 Task: Create a due date automation trigger when advanced on, 2 working days after a card is due add fields without custom field "Resume" set to a number greater or equal to 1 and lower than 10 is due at 11:00 AM.
Action: Mouse moved to (1091, 86)
Screenshot: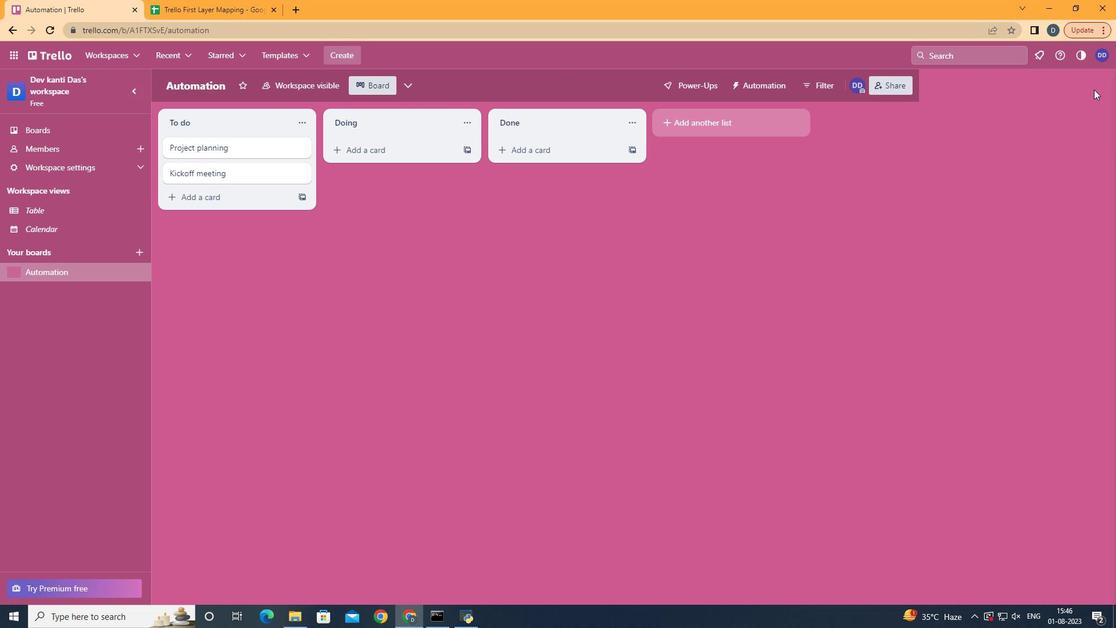 
Action: Mouse pressed left at (1091, 86)
Screenshot: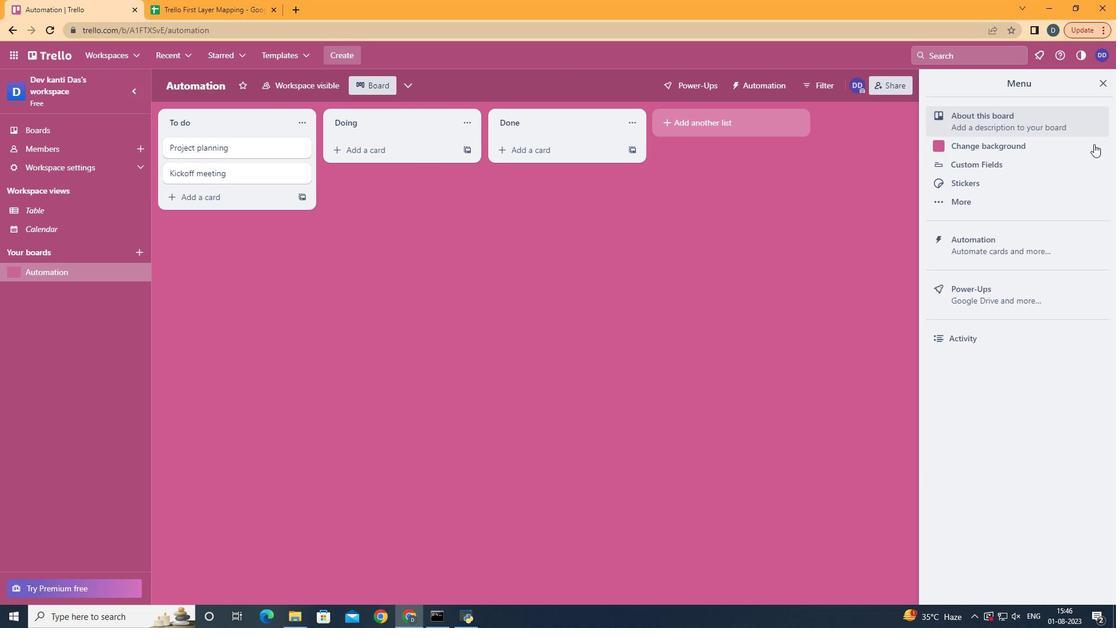 
Action: Mouse moved to (1052, 244)
Screenshot: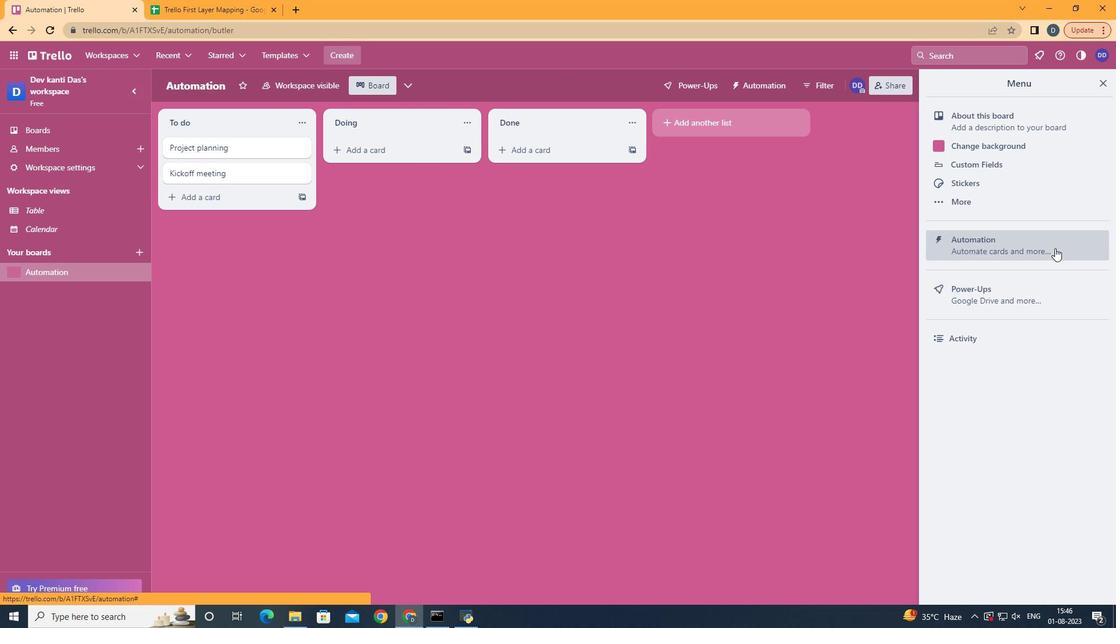 
Action: Mouse pressed left at (1052, 244)
Screenshot: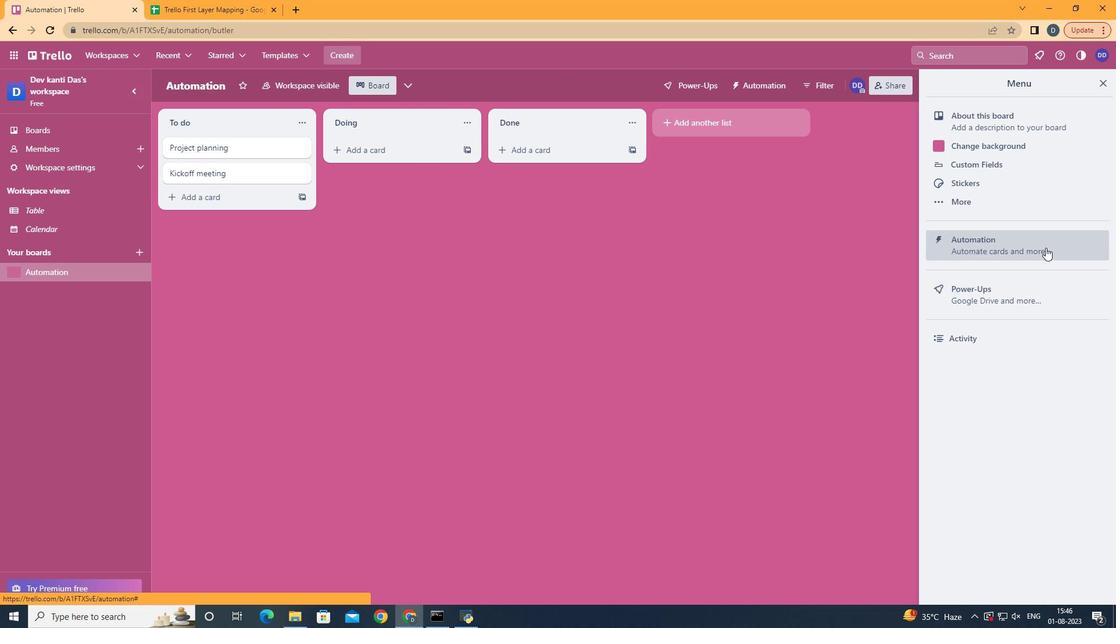 
Action: Mouse moved to (226, 234)
Screenshot: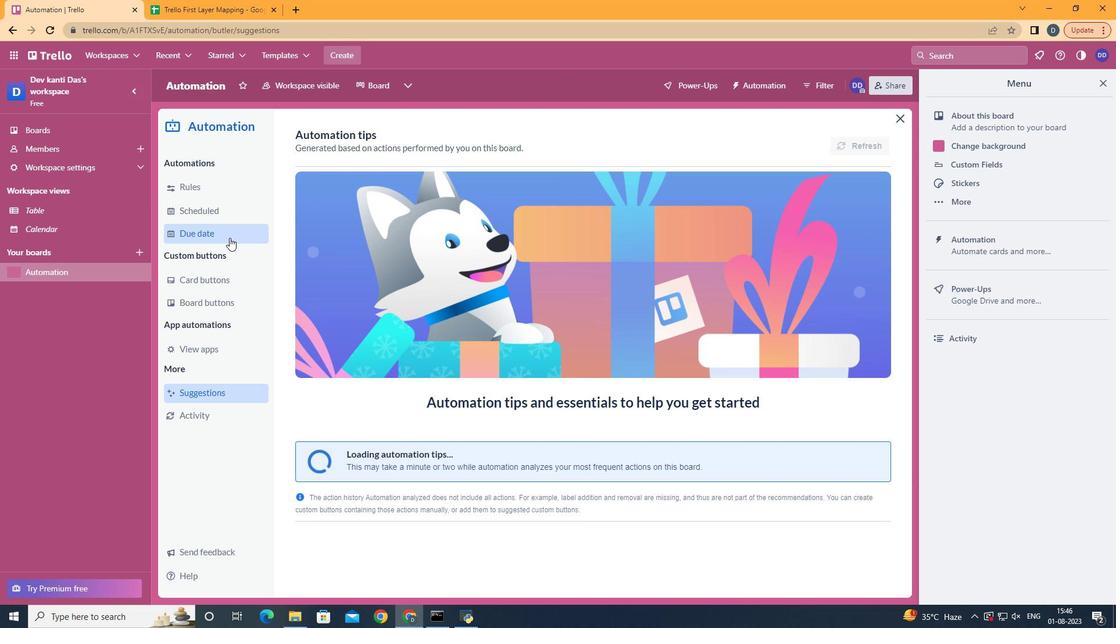 
Action: Mouse pressed left at (226, 234)
Screenshot: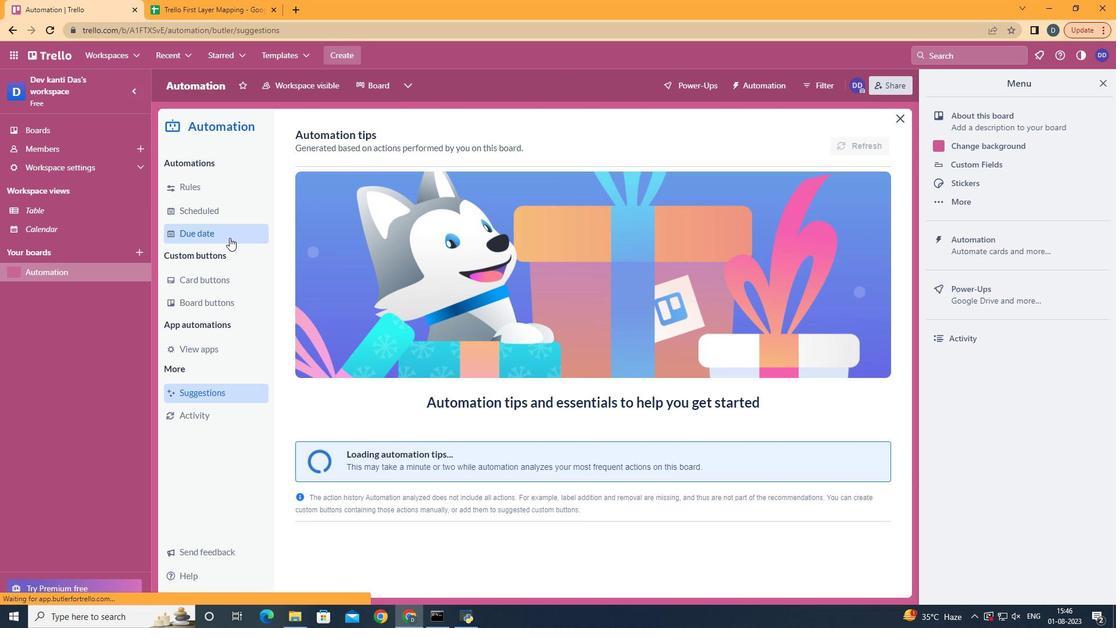 
Action: Mouse moved to (842, 134)
Screenshot: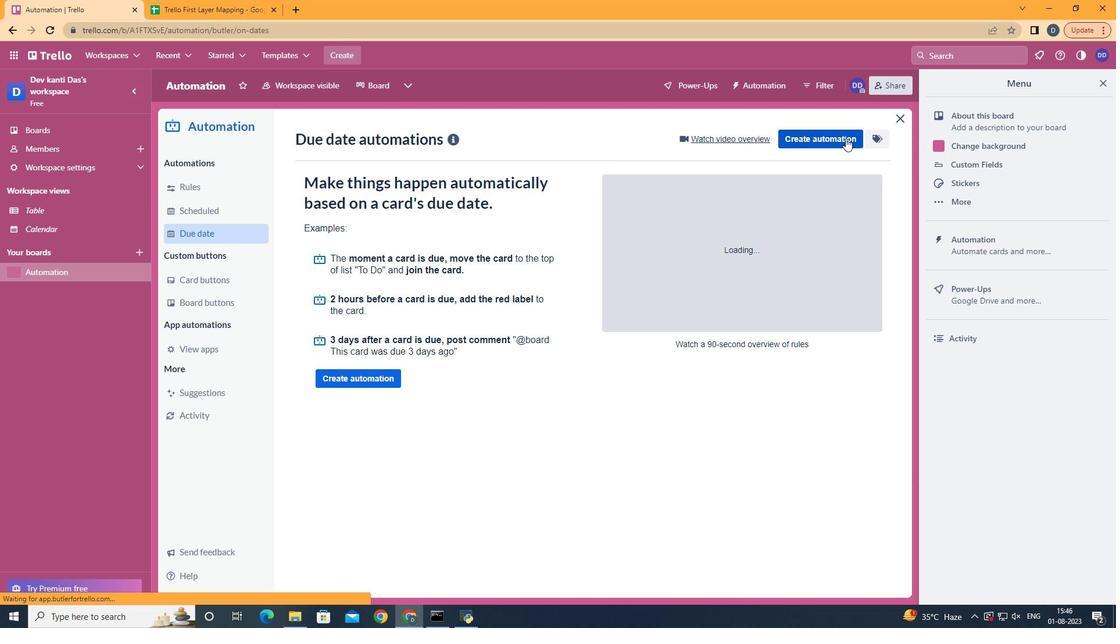 
Action: Mouse pressed left at (842, 134)
Screenshot: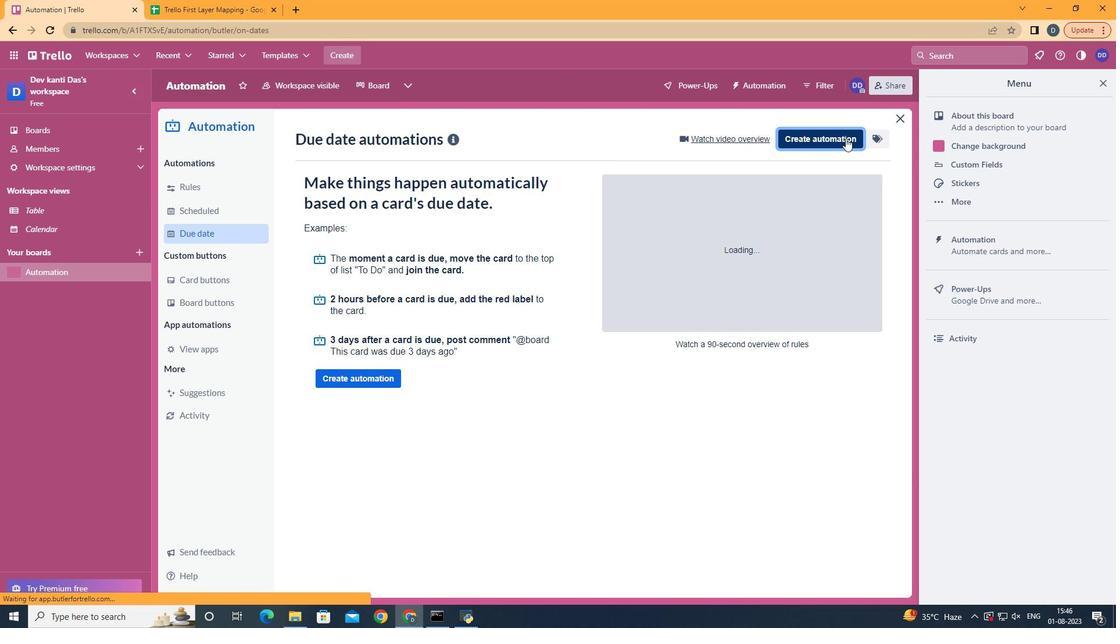 
Action: Mouse moved to (631, 244)
Screenshot: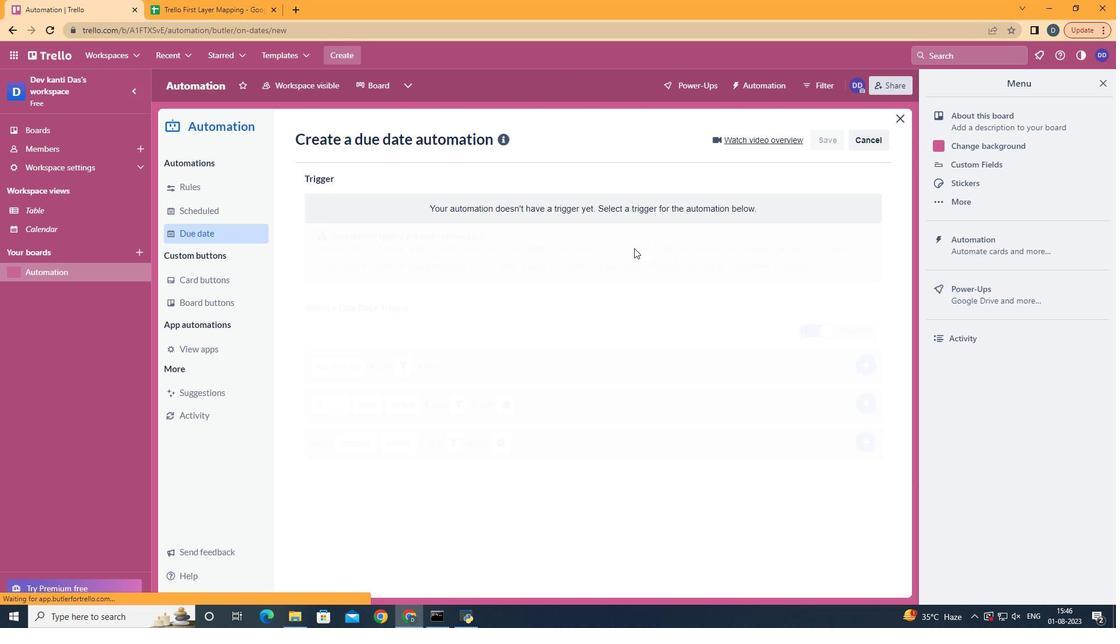 
Action: Mouse pressed left at (631, 244)
Screenshot: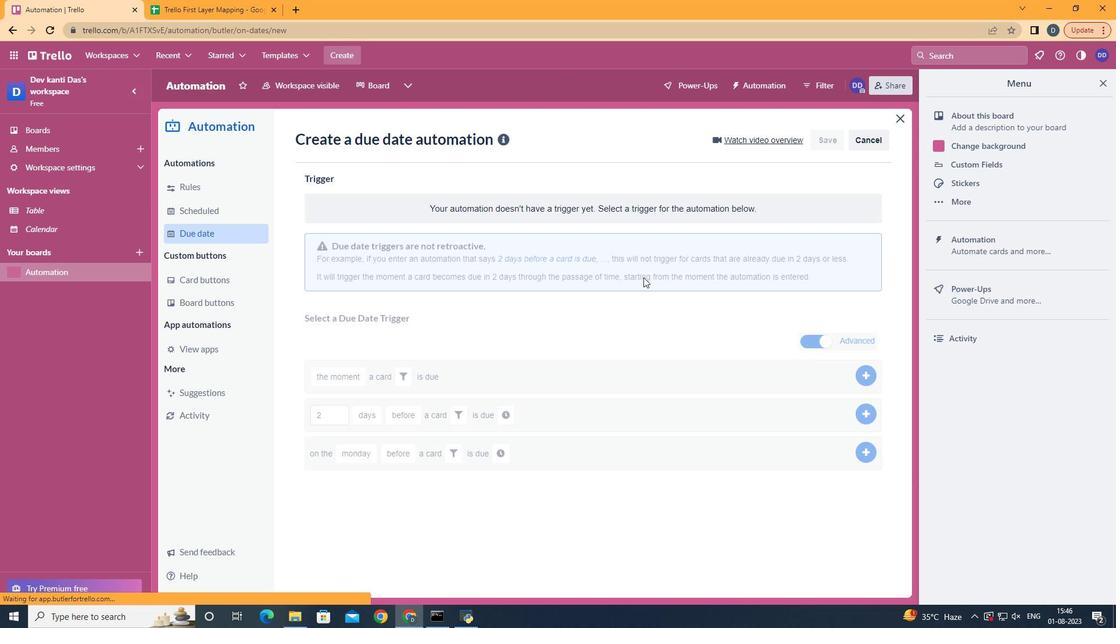 
Action: Mouse moved to (373, 471)
Screenshot: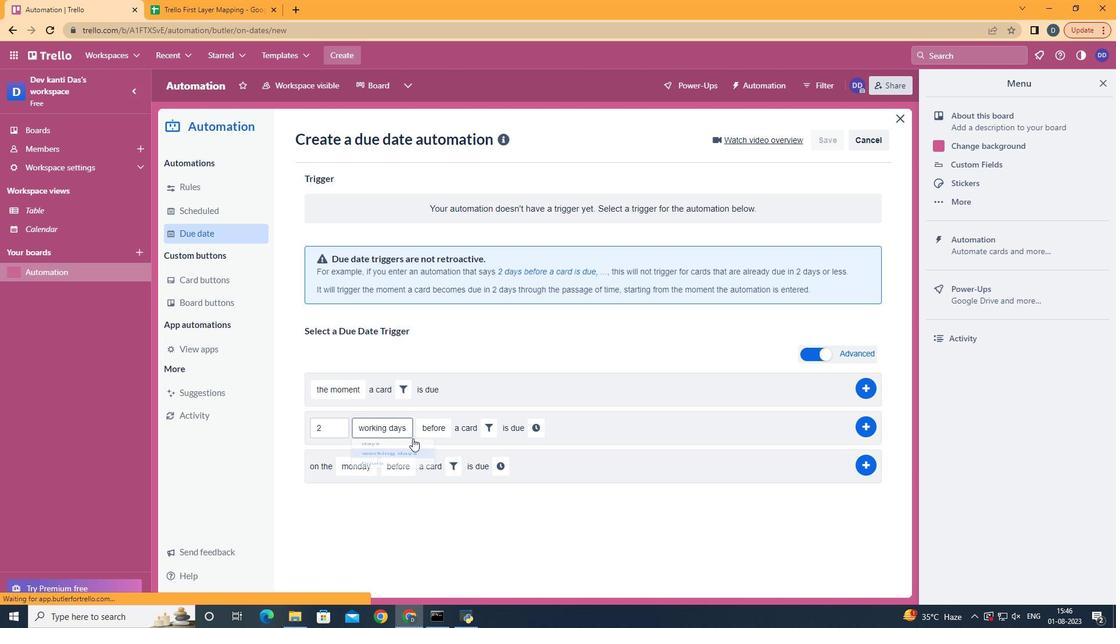 
Action: Mouse pressed left at (373, 471)
Screenshot: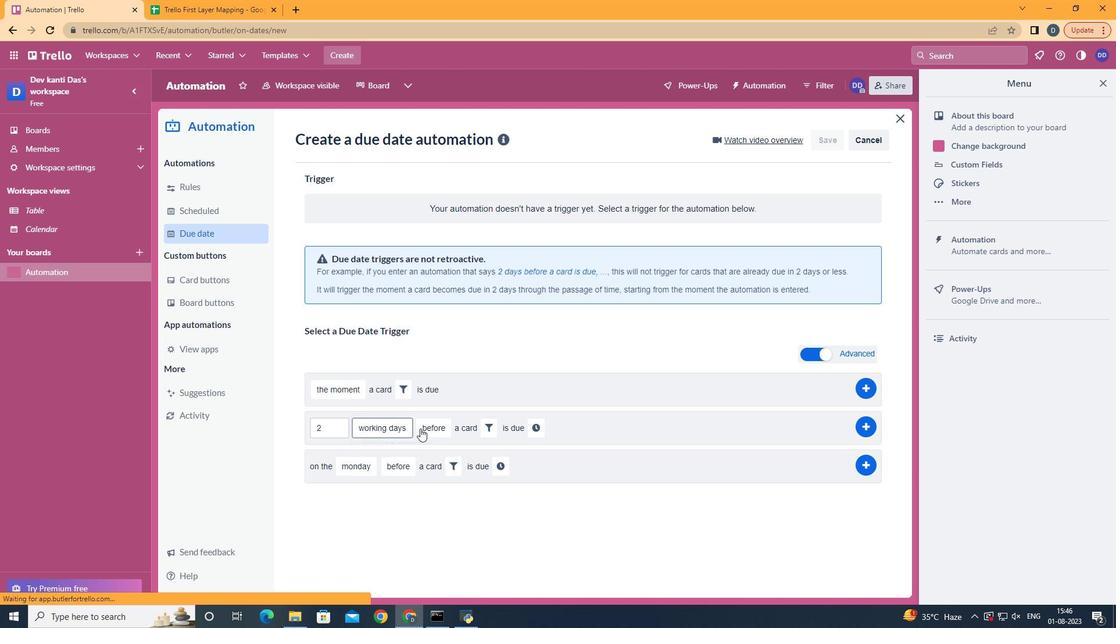 
Action: Mouse moved to (425, 471)
Screenshot: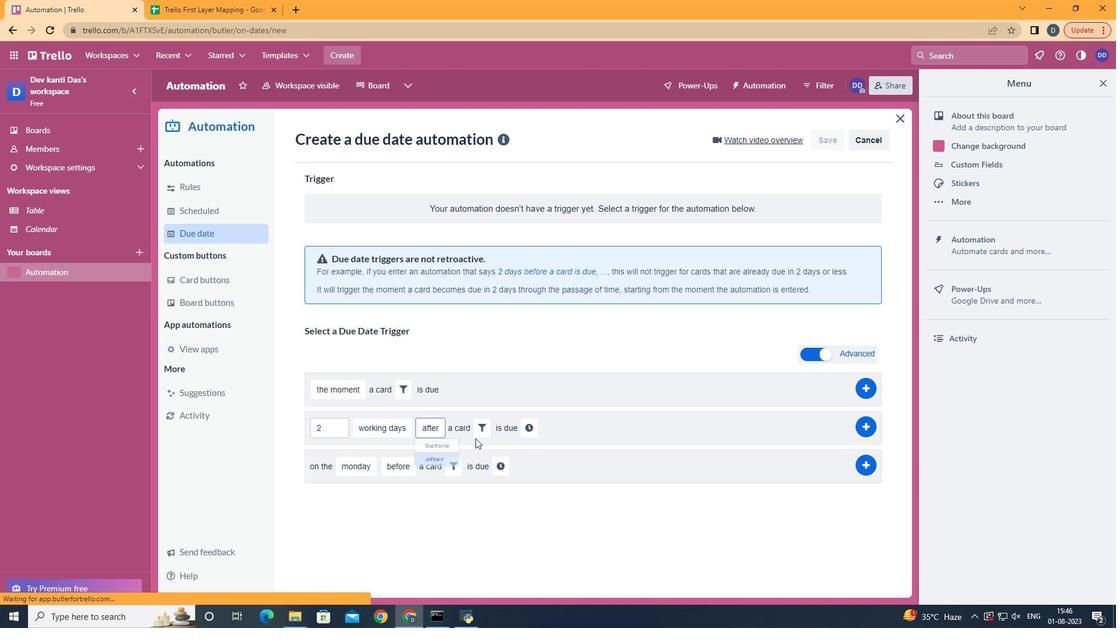 
Action: Mouse pressed left at (425, 471)
Screenshot: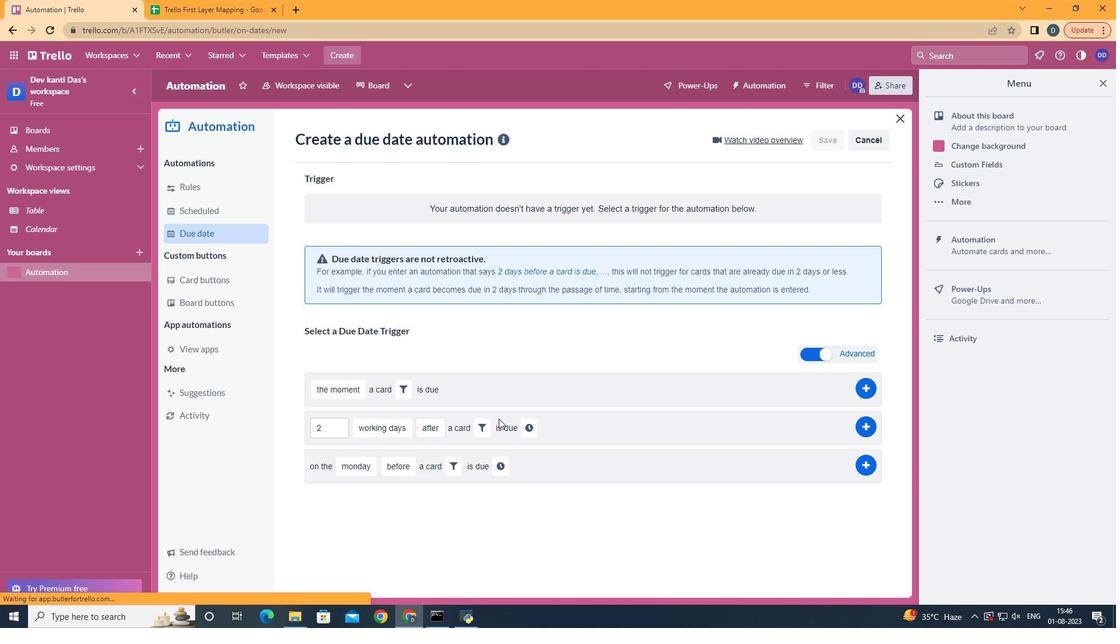 
Action: Mouse moved to (495, 415)
Screenshot: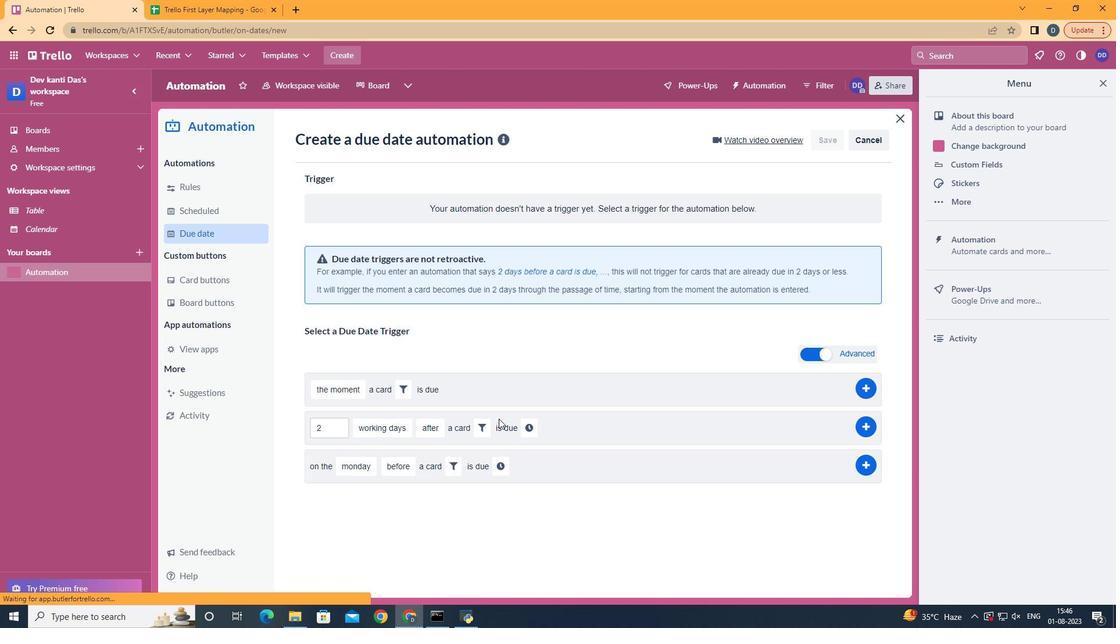 
Action: Mouse pressed left at (495, 415)
Screenshot: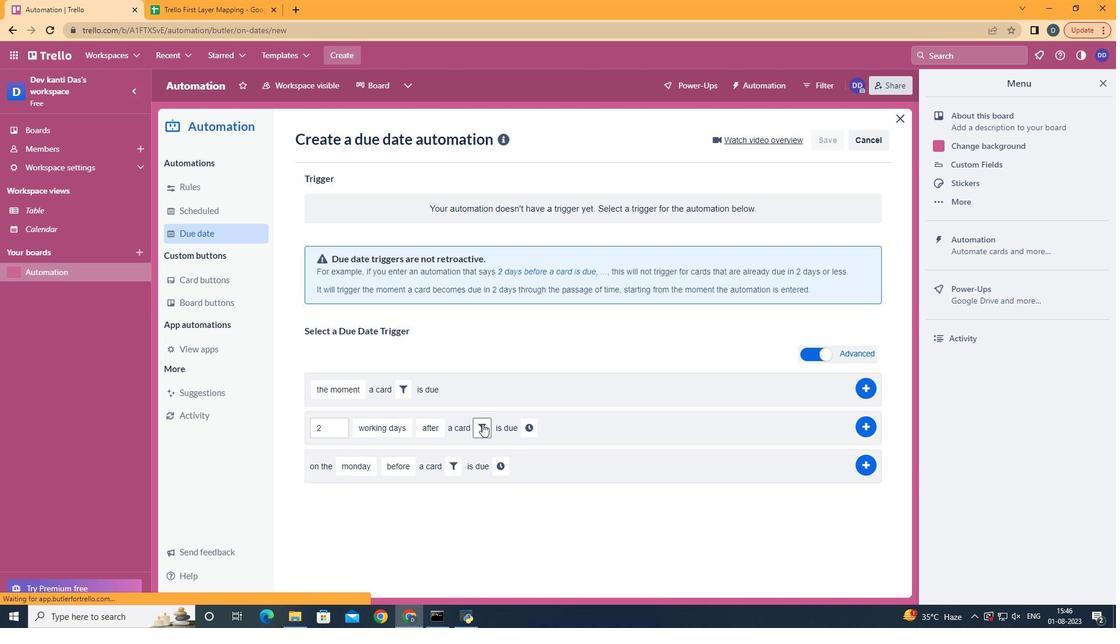 
Action: Mouse moved to (479, 420)
Screenshot: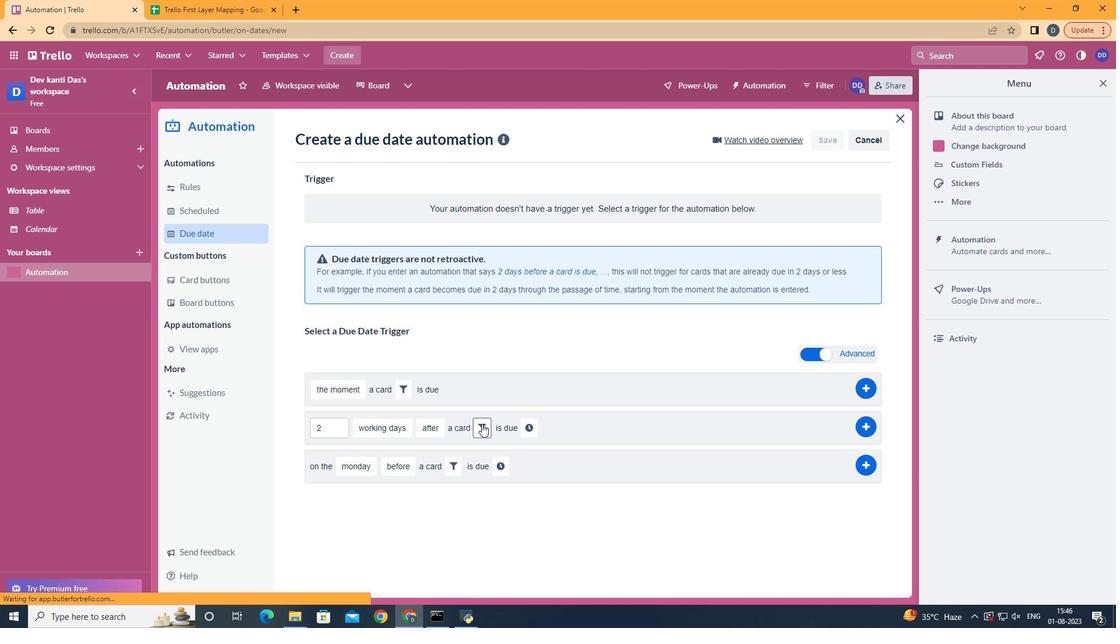 
Action: Mouse pressed left at (479, 420)
Screenshot: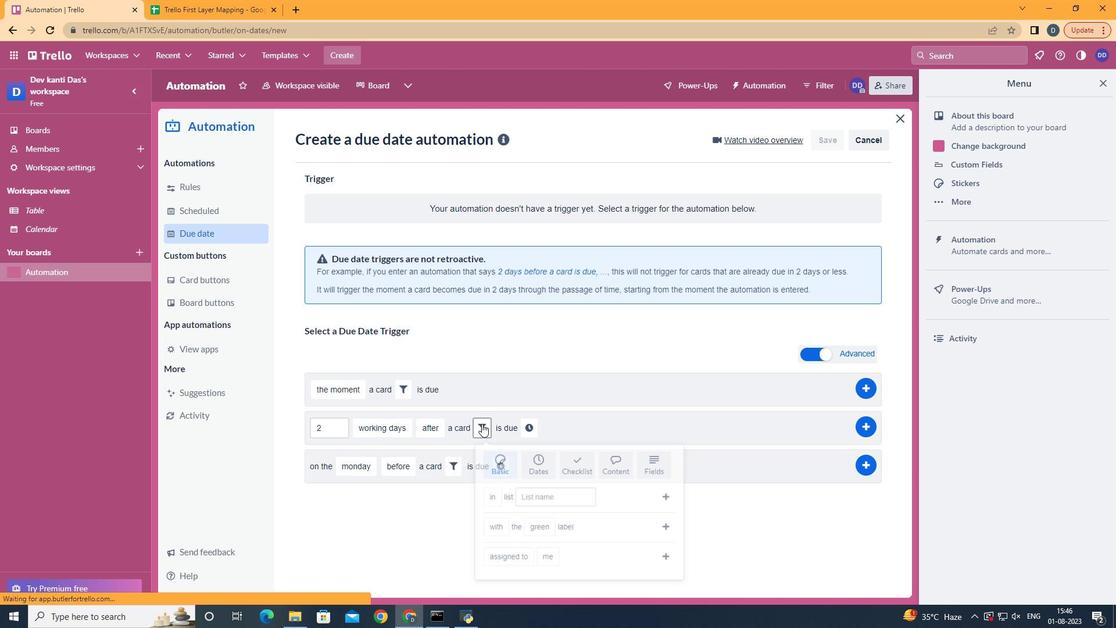 
Action: Mouse moved to (677, 465)
Screenshot: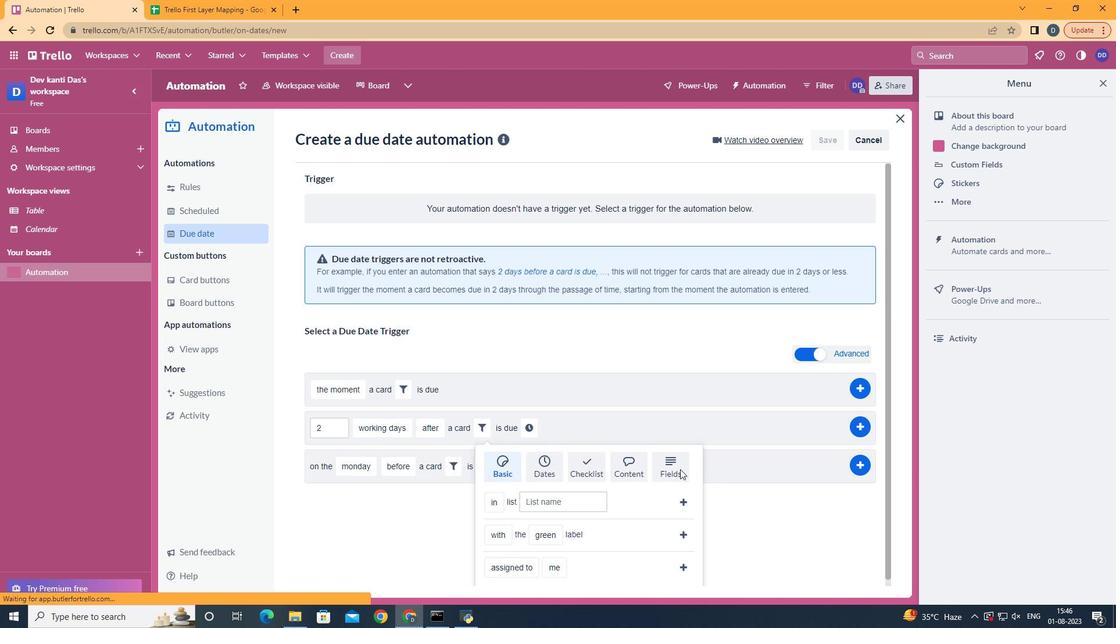 
Action: Mouse pressed left at (677, 465)
Screenshot: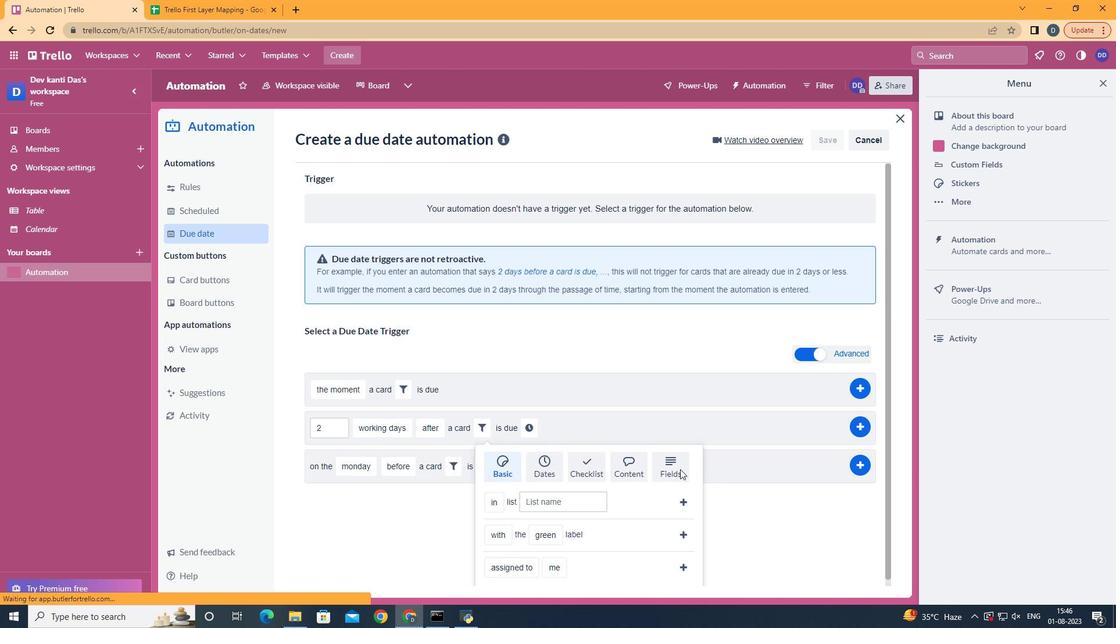 
Action: Mouse scrolled (677, 465) with delta (0, 0)
Screenshot: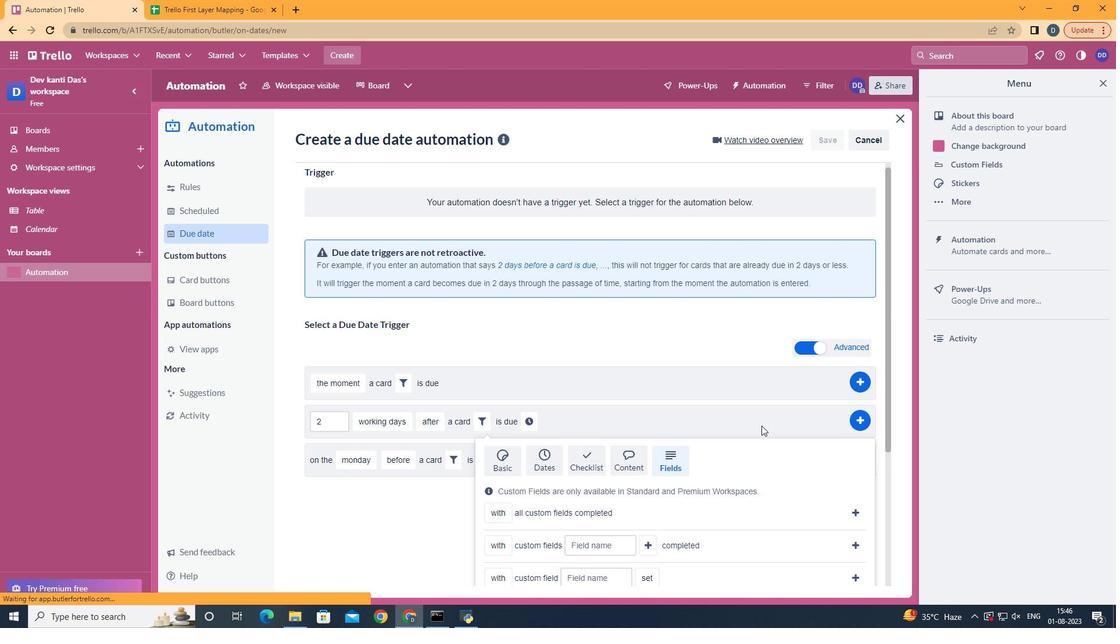 
Action: Mouse scrolled (677, 465) with delta (0, 0)
Screenshot: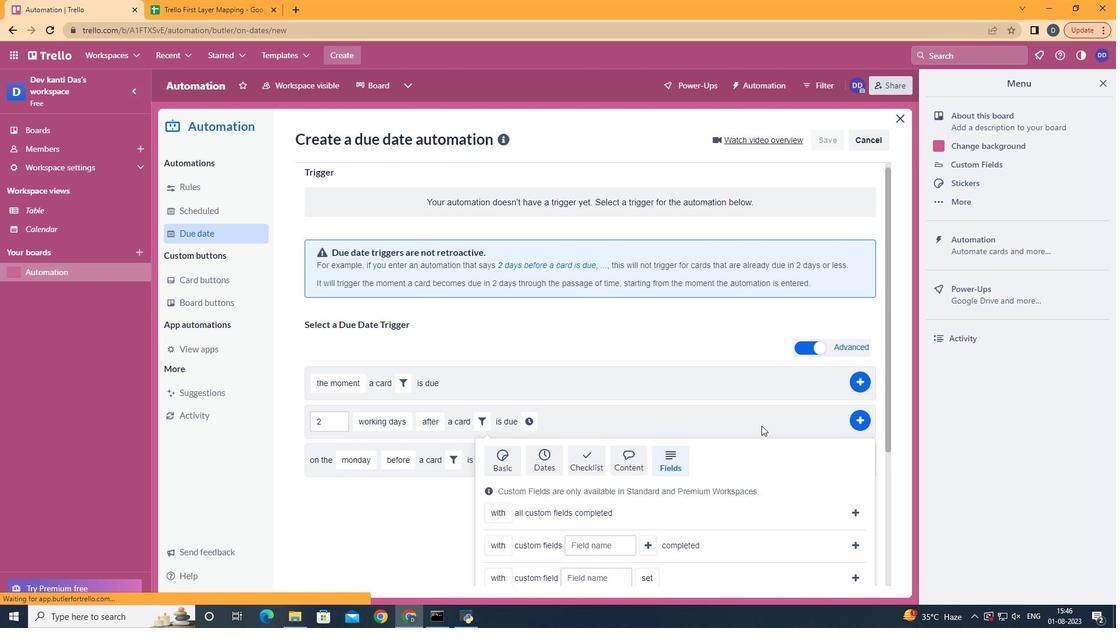 
Action: Mouse scrolled (677, 465) with delta (0, 0)
Screenshot: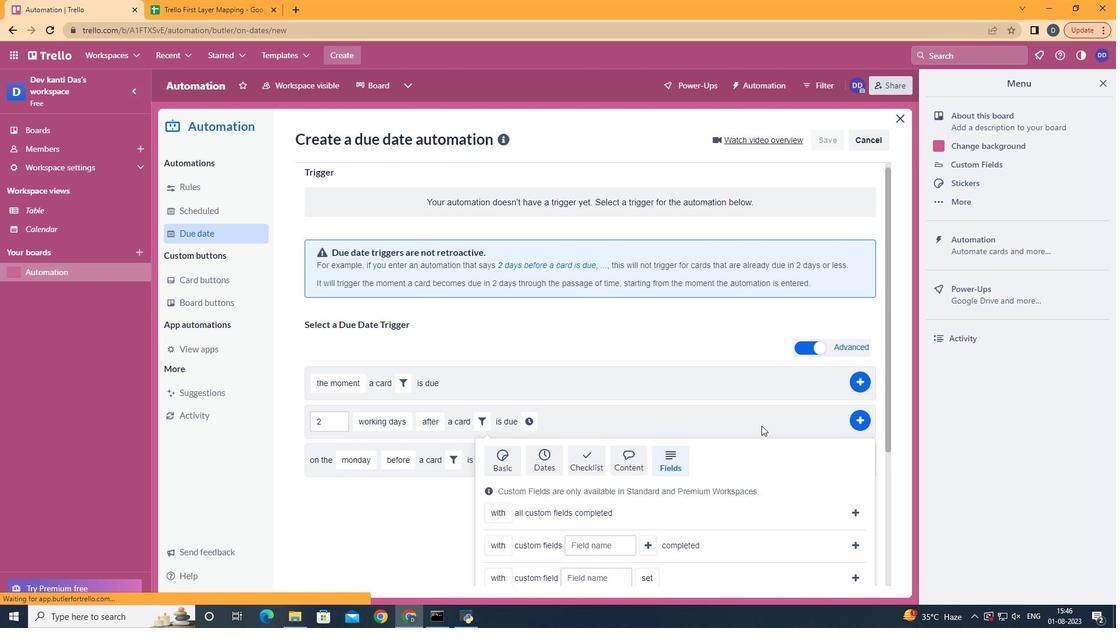 
Action: Mouse scrolled (677, 465) with delta (0, 0)
Screenshot: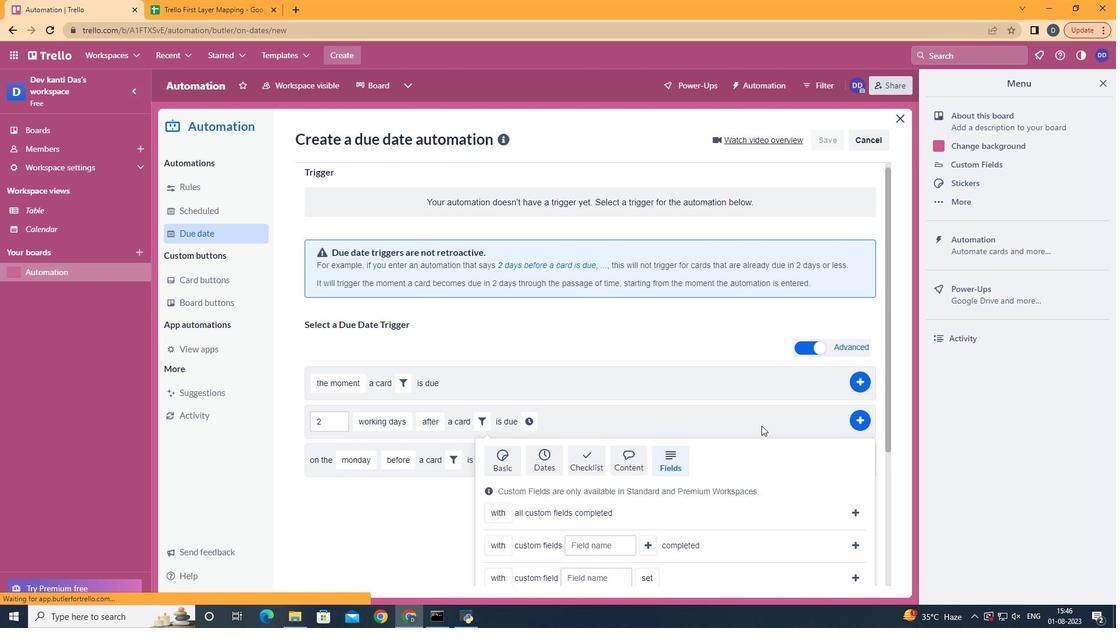 
Action: Mouse scrolled (677, 465) with delta (0, 0)
Screenshot: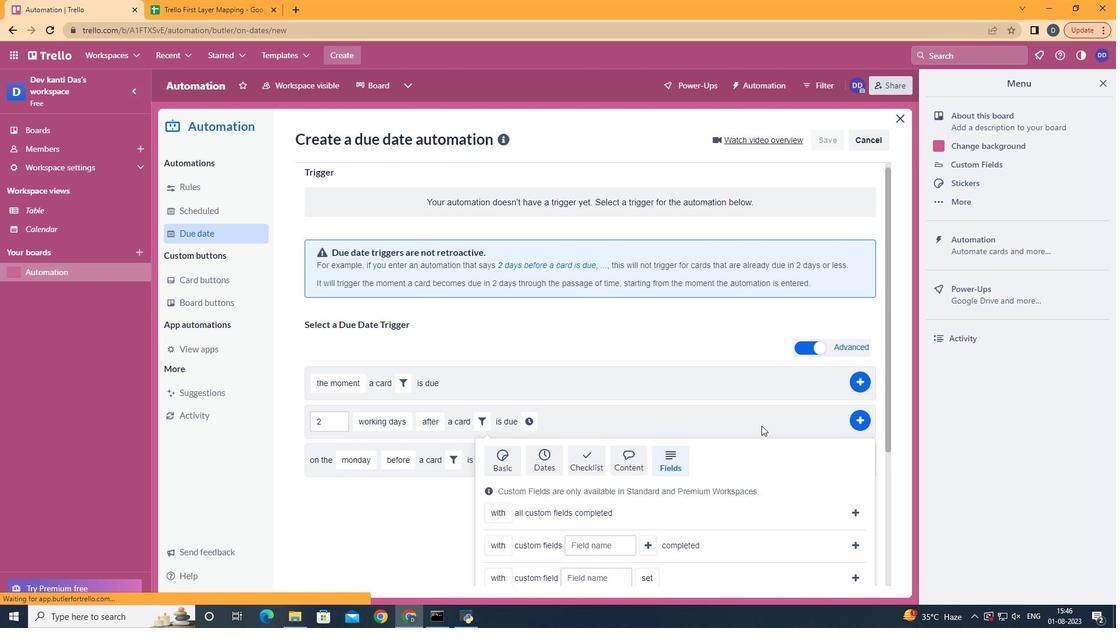 
Action: Mouse moved to (758, 422)
Screenshot: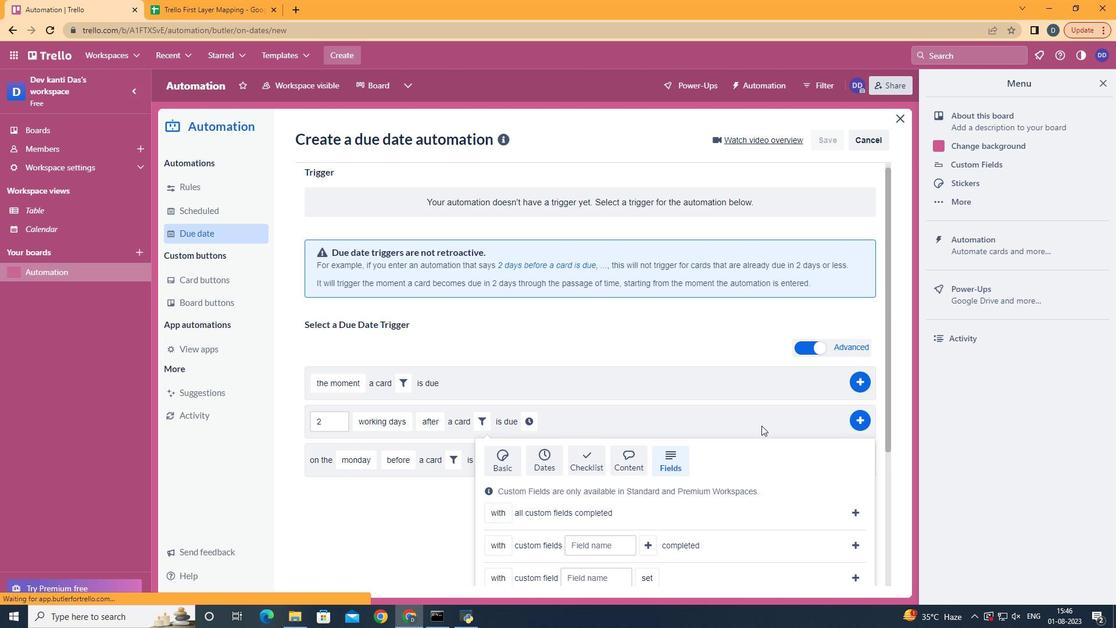 
Action: Mouse scrolled (758, 421) with delta (0, 0)
Screenshot: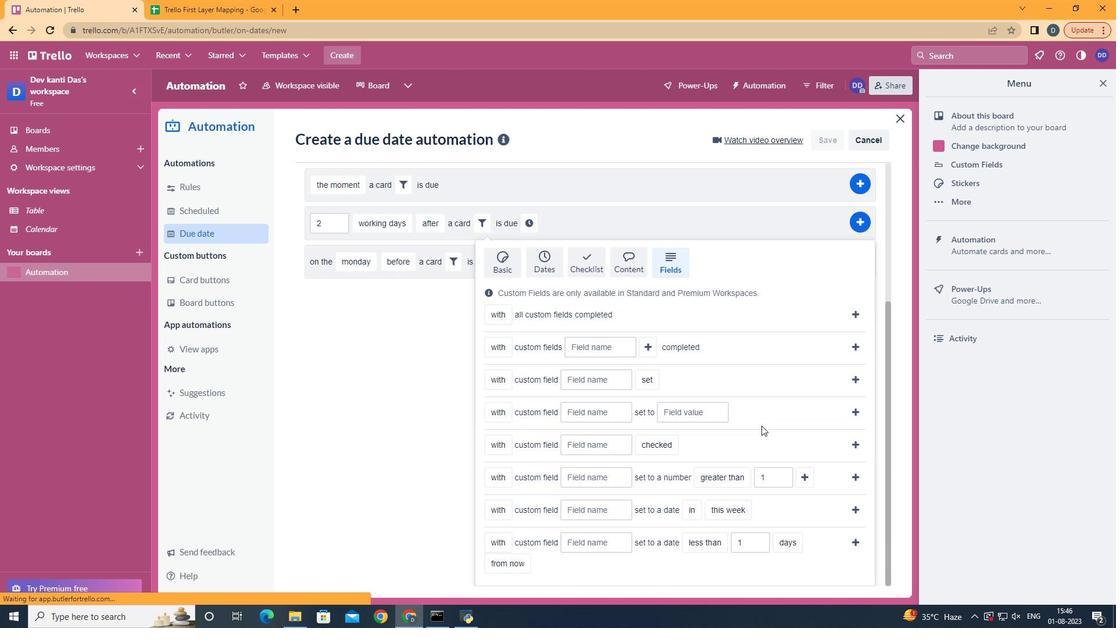 
Action: Mouse scrolled (758, 421) with delta (0, 0)
Screenshot: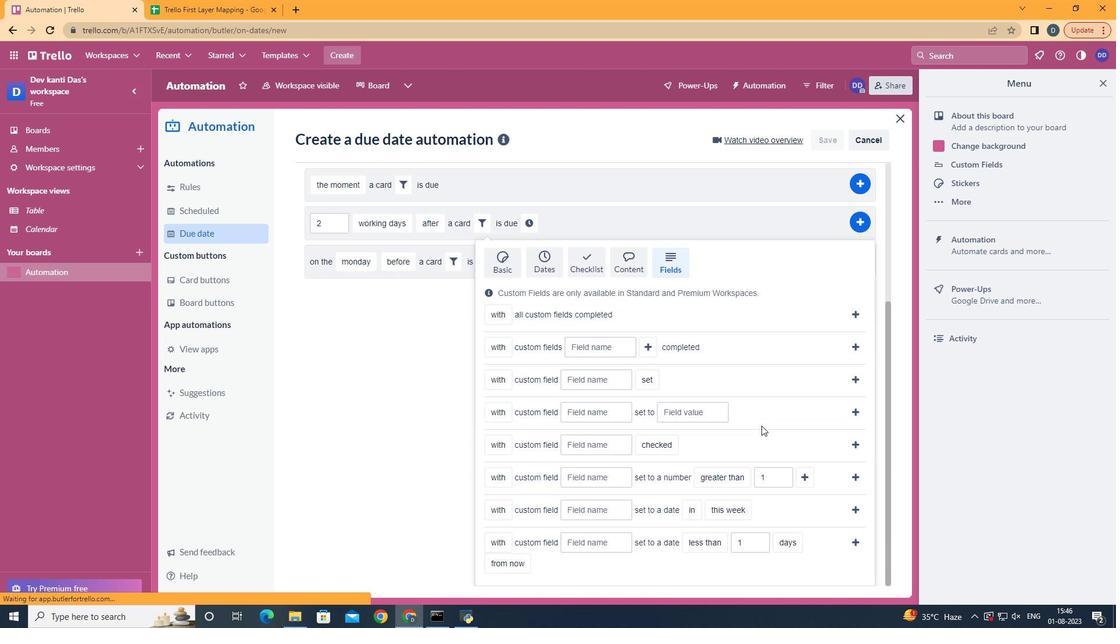 
Action: Mouse scrolled (758, 421) with delta (0, 0)
Screenshot: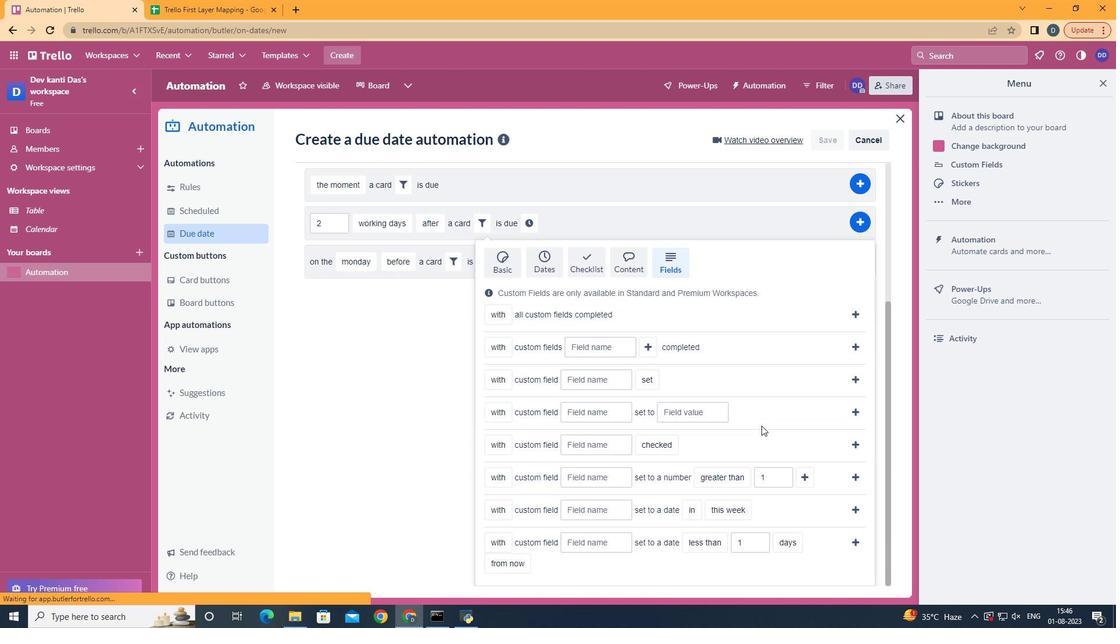 
Action: Mouse scrolled (758, 421) with delta (0, 0)
Screenshot: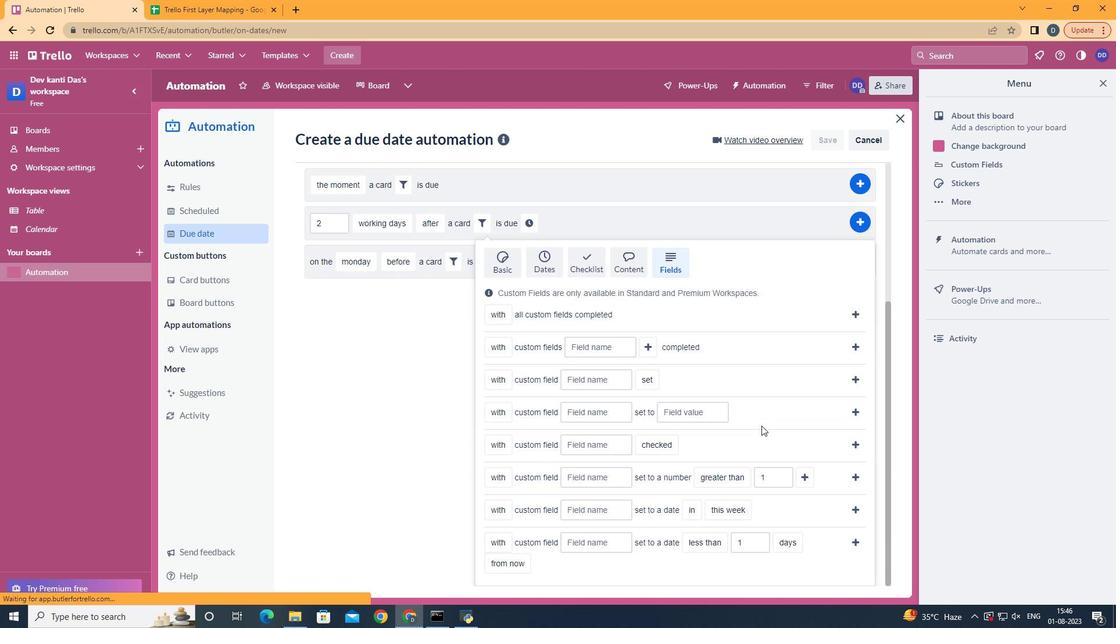 
Action: Mouse scrolled (758, 421) with delta (0, 0)
Screenshot: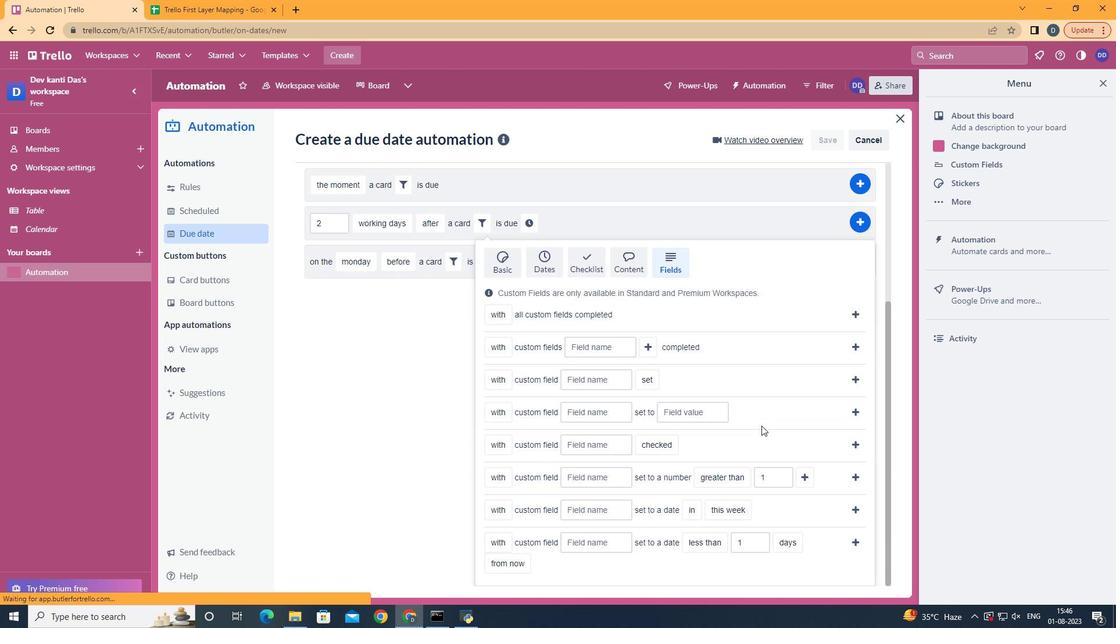 
Action: Mouse moved to (510, 520)
Screenshot: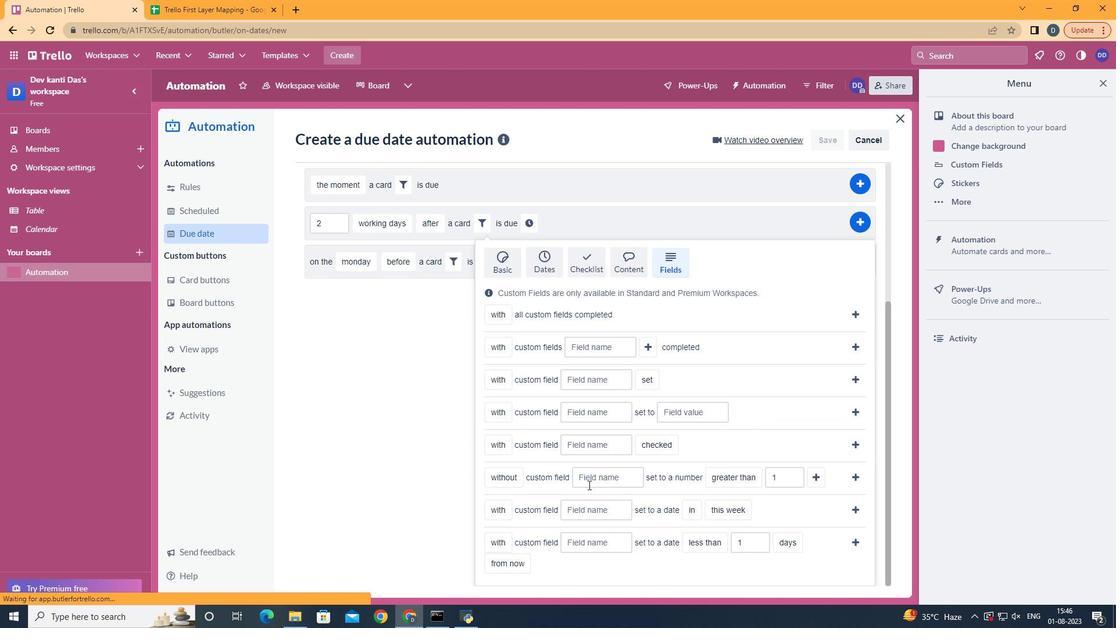 
Action: Mouse pressed left at (510, 520)
Screenshot: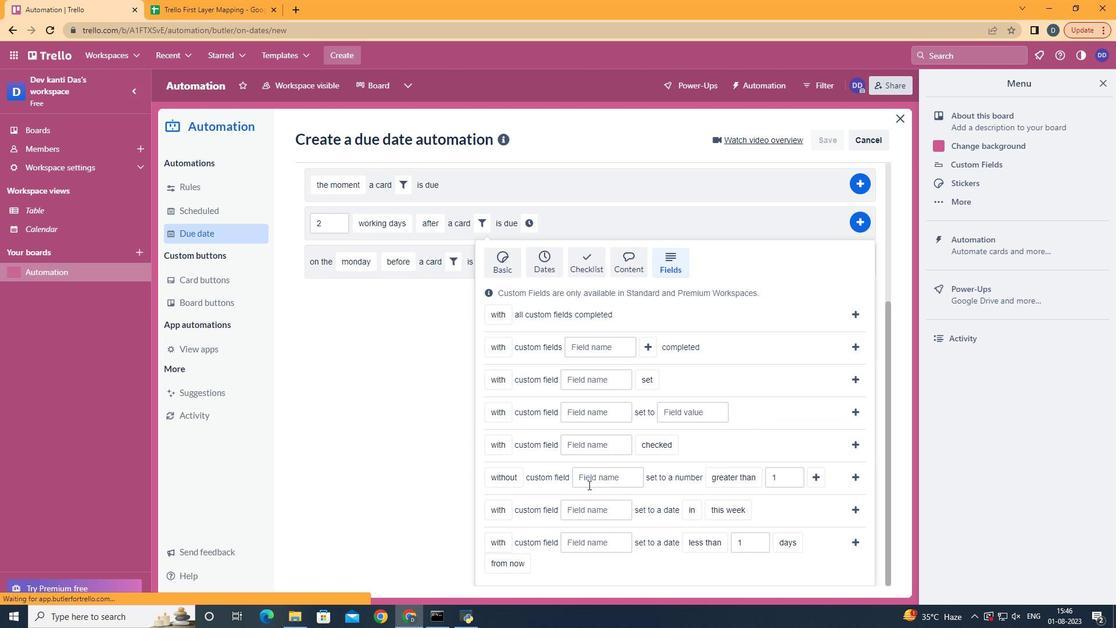 
Action: Mouse moved to (585, 481)
Screenshot: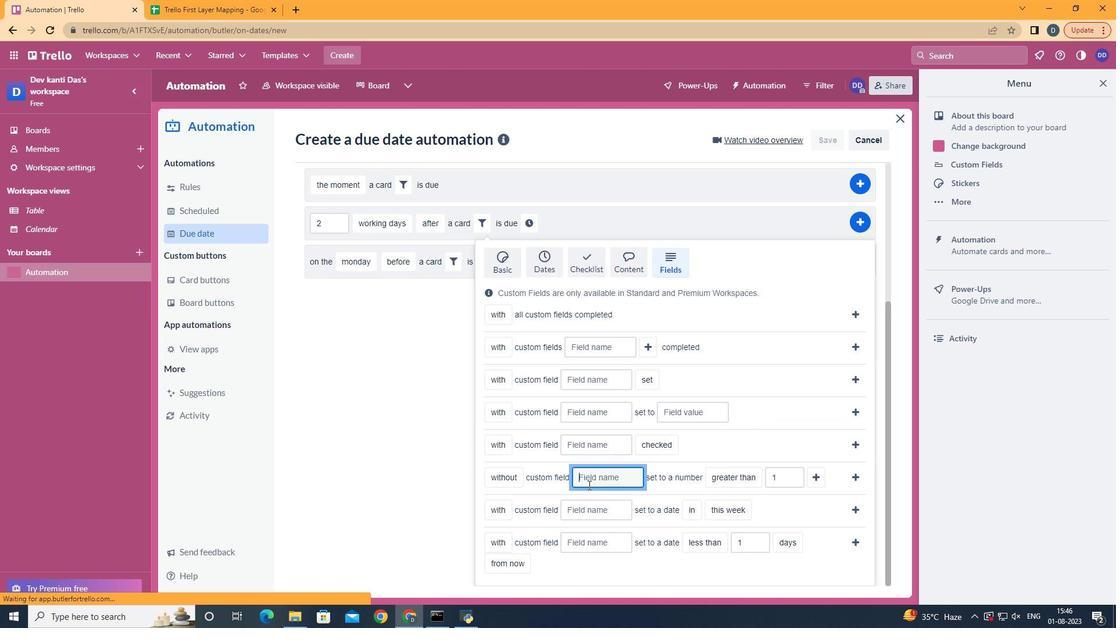
Action: Mouse pressed left at (585, 481)
Screenshot: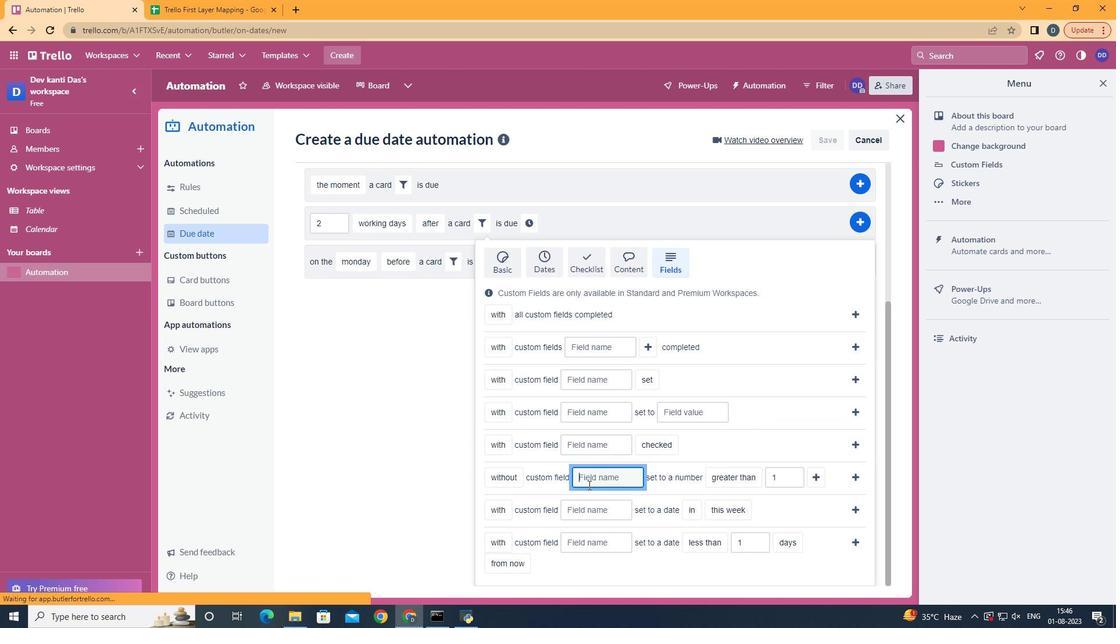 
Action: Key pressed <Key.shift>Resume
Screenshot: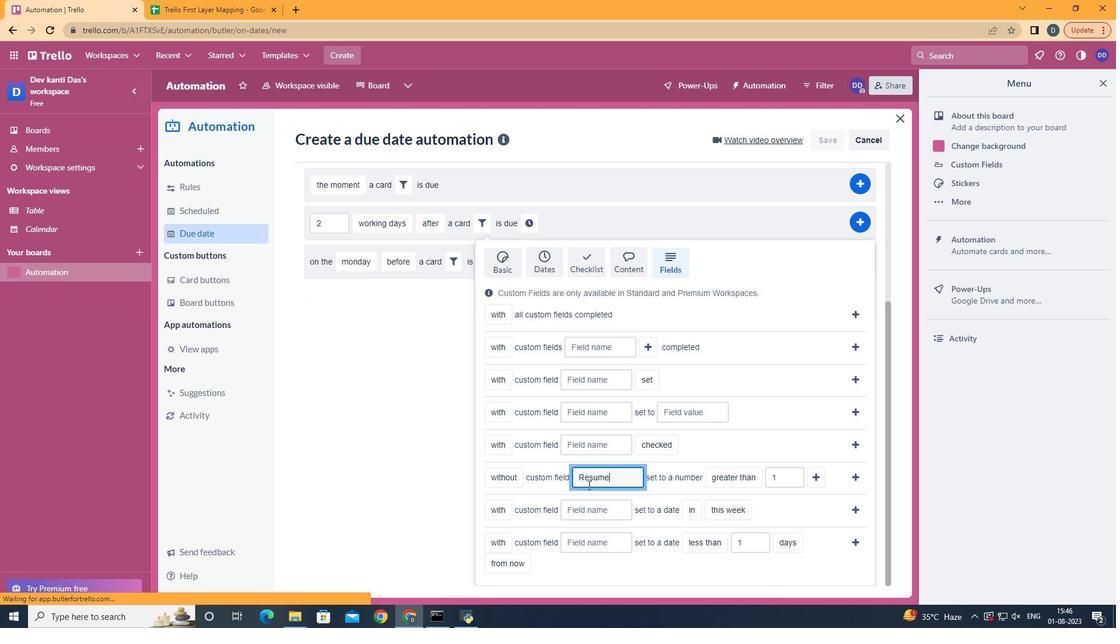 
Action: Mouse moved to (738, 513)
Screenshot: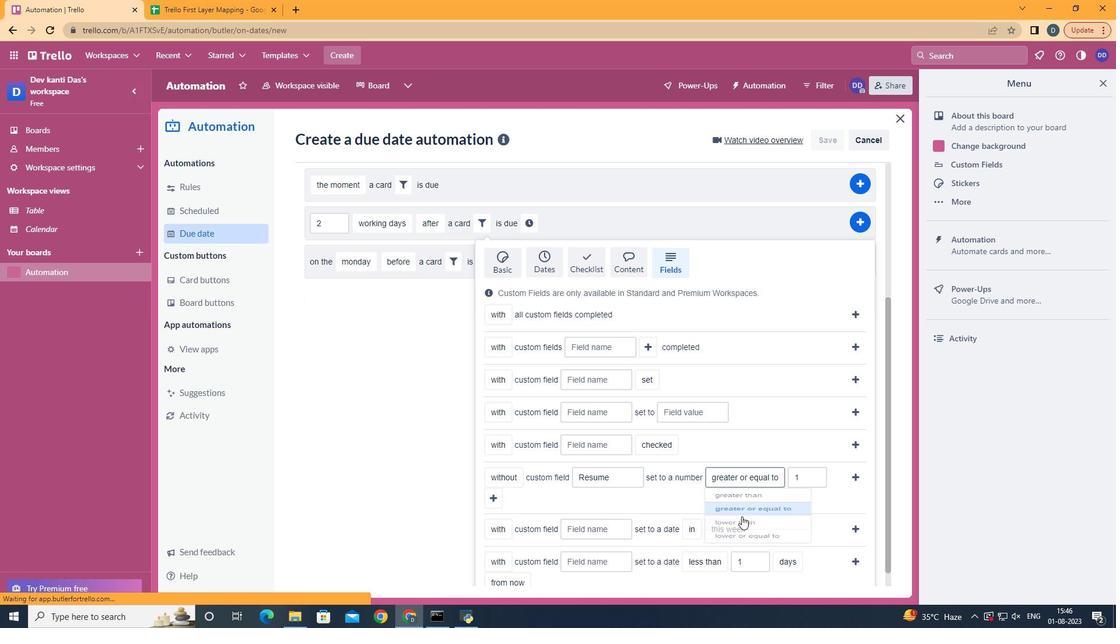 
Action: Mouse pressed left at (738, 513)
Screenshot: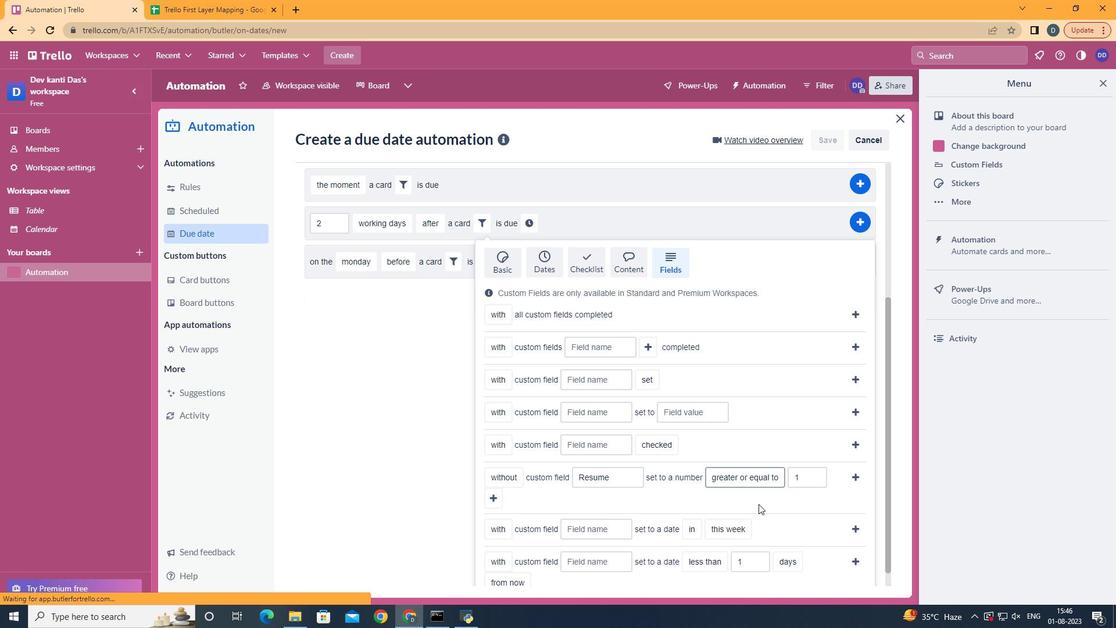 
Action: Mouse moved to (494, 494)
Screenshot: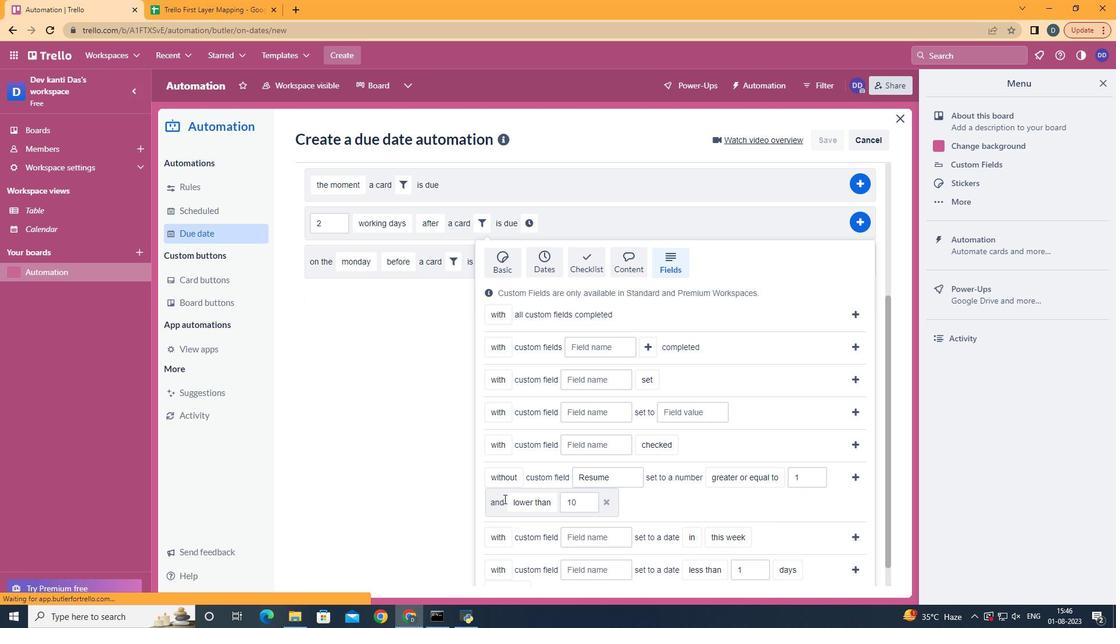 
Action: Mouse pressed left at (494, 494)
Screenshot: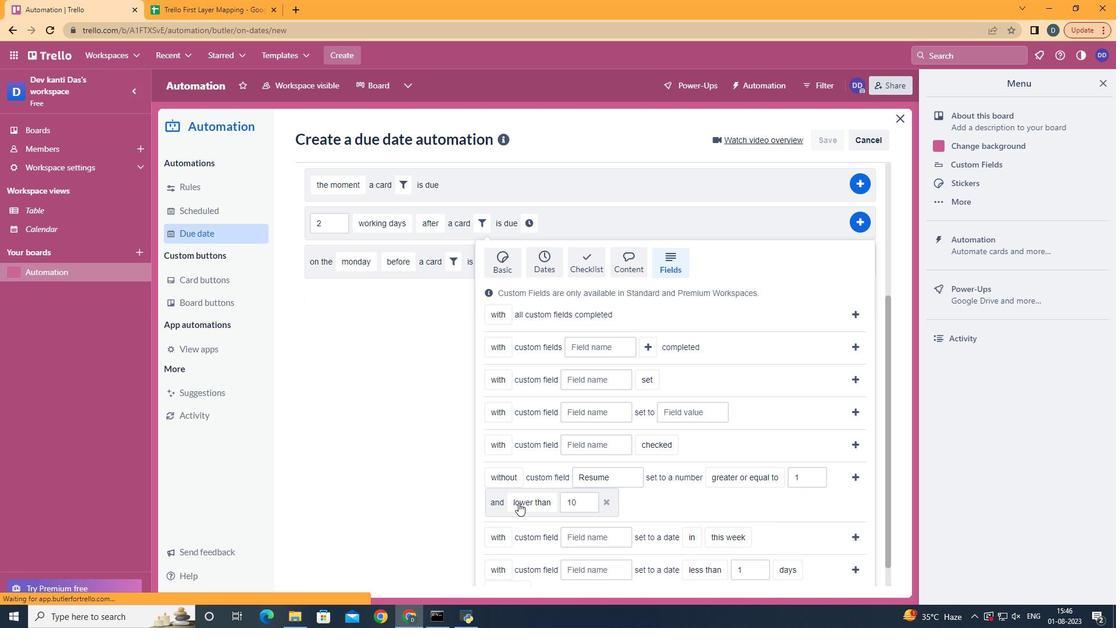 
Action: Mouse moved to (553, 413)
Screenshot: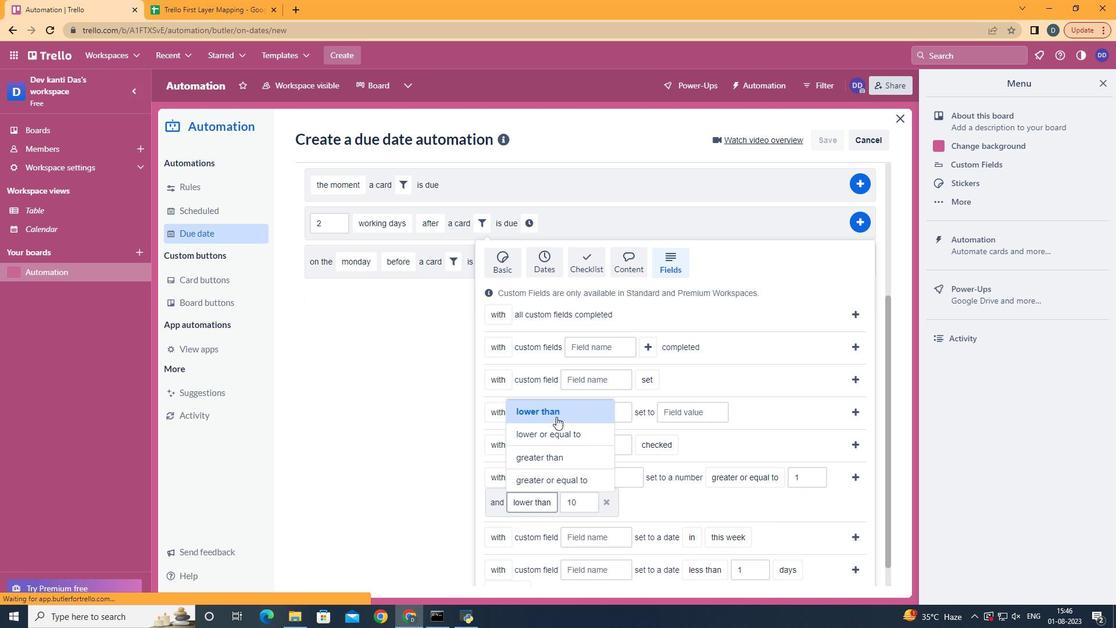 
Action: Mouse pressed left at (553, 413)
Screenshot: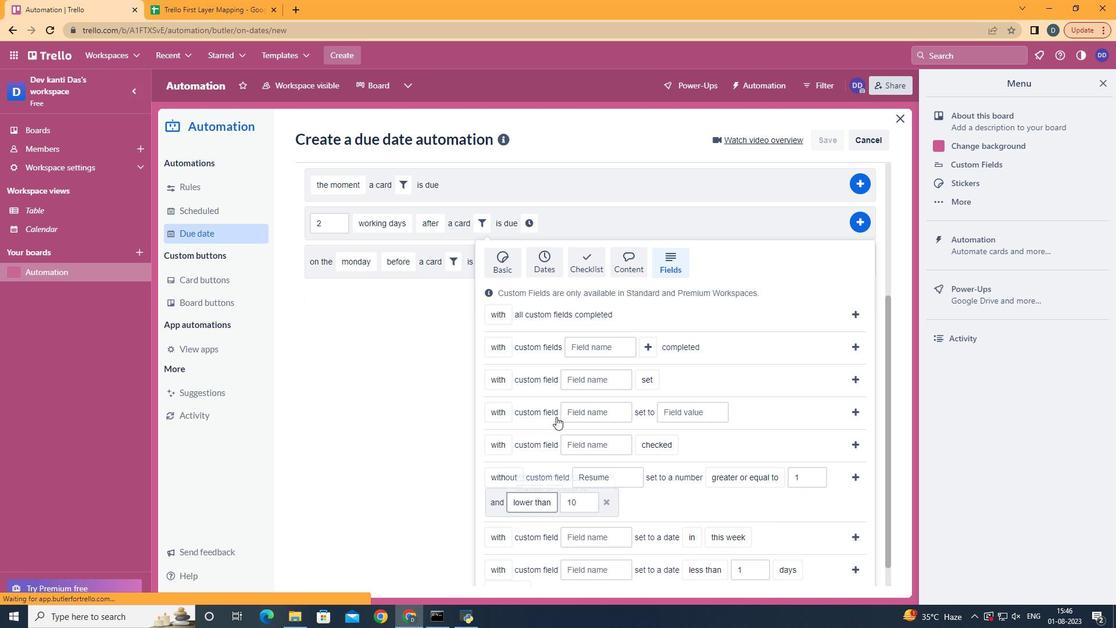 
Action: Mouse moved to (858, 477)
Screenshot: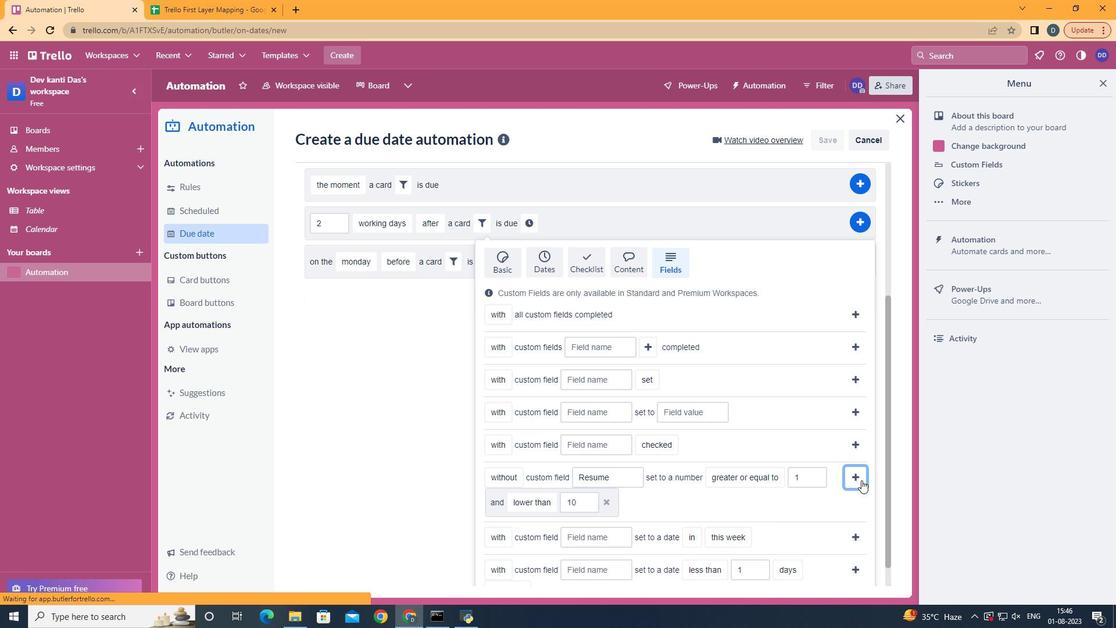 
Action: Mouse pressed left at (858, 477)
Screenshot: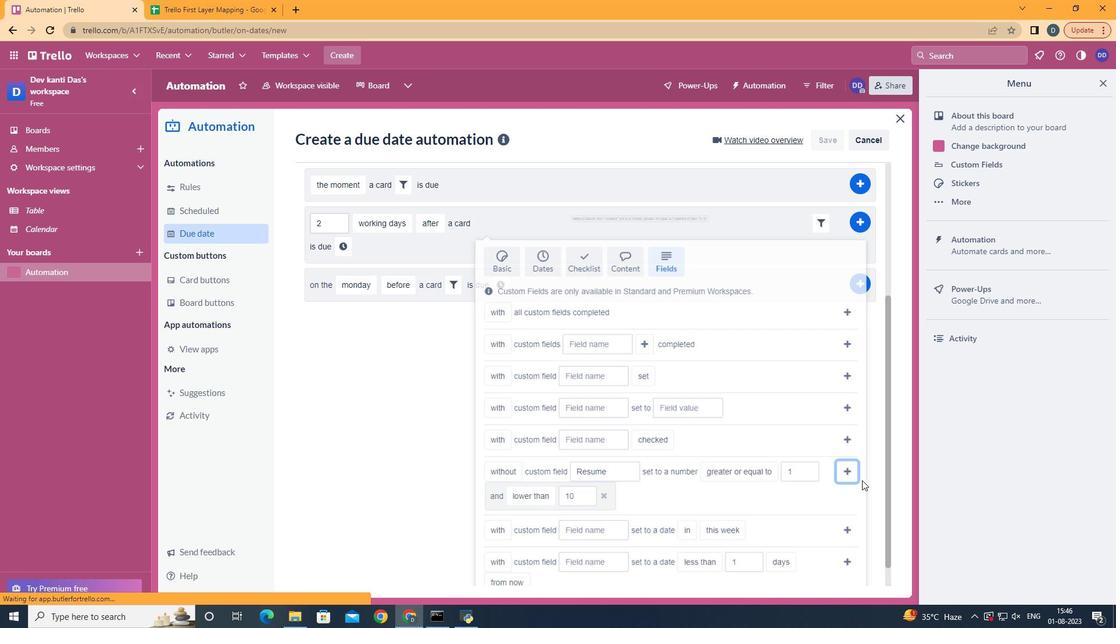 
Action: Mouse moved to (329, 449)
Screenshot: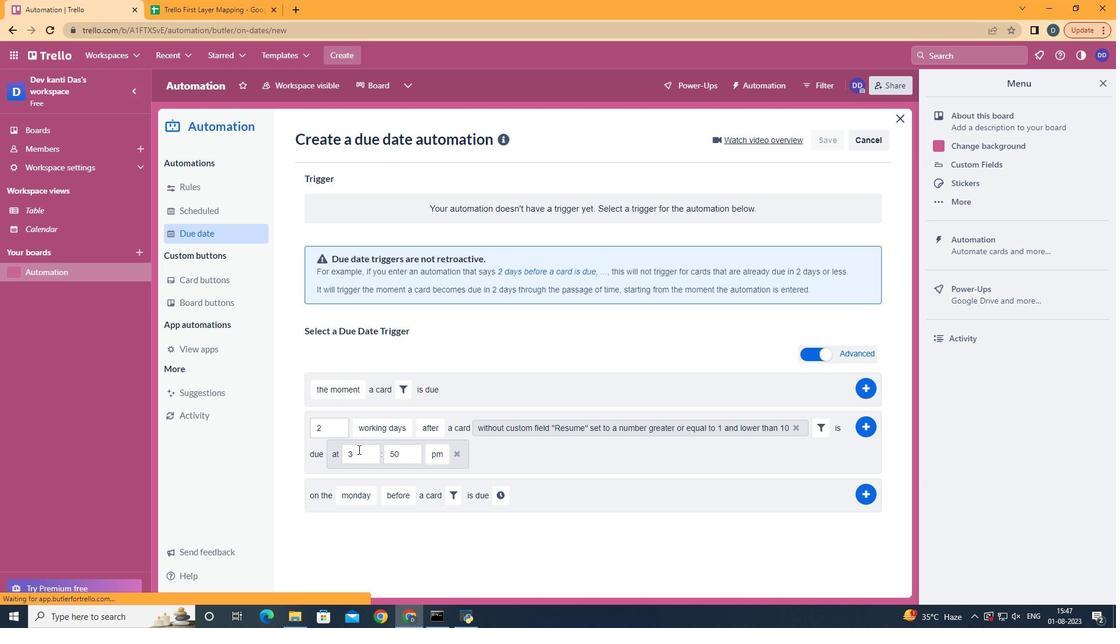 
Action: Mouse pressed left at (329, 449)
Screenshot: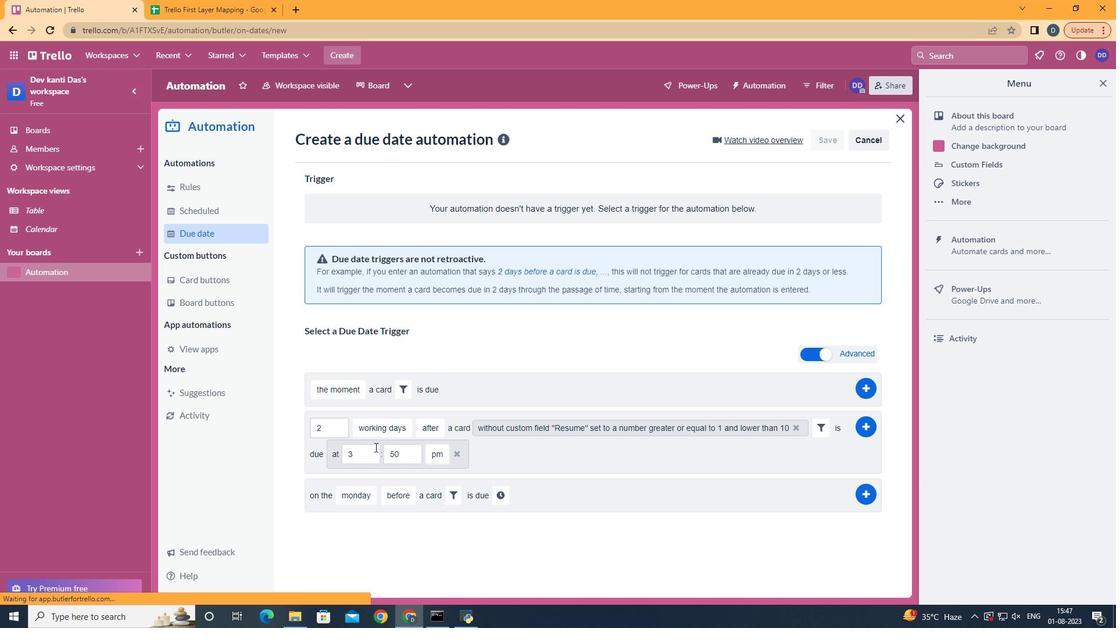 
Action: Mouse moved to (371, 443)
Screenshot: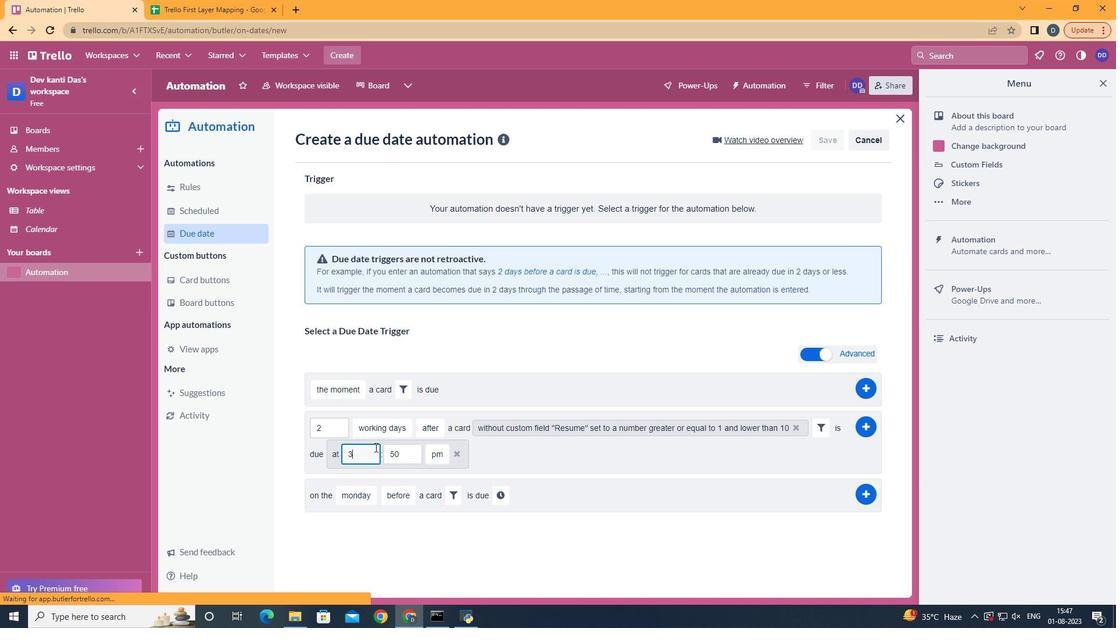 
Action: Mouse pressed left at (371, 443)
Screenshot: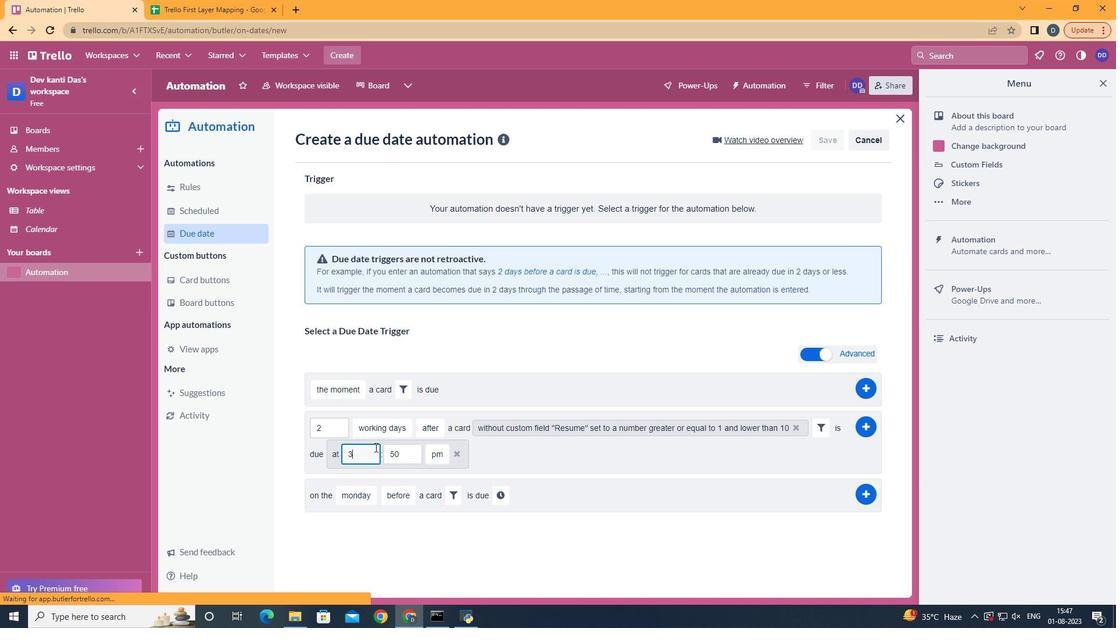 
Action: Key pressed <Key.backspace>11
Screenshot: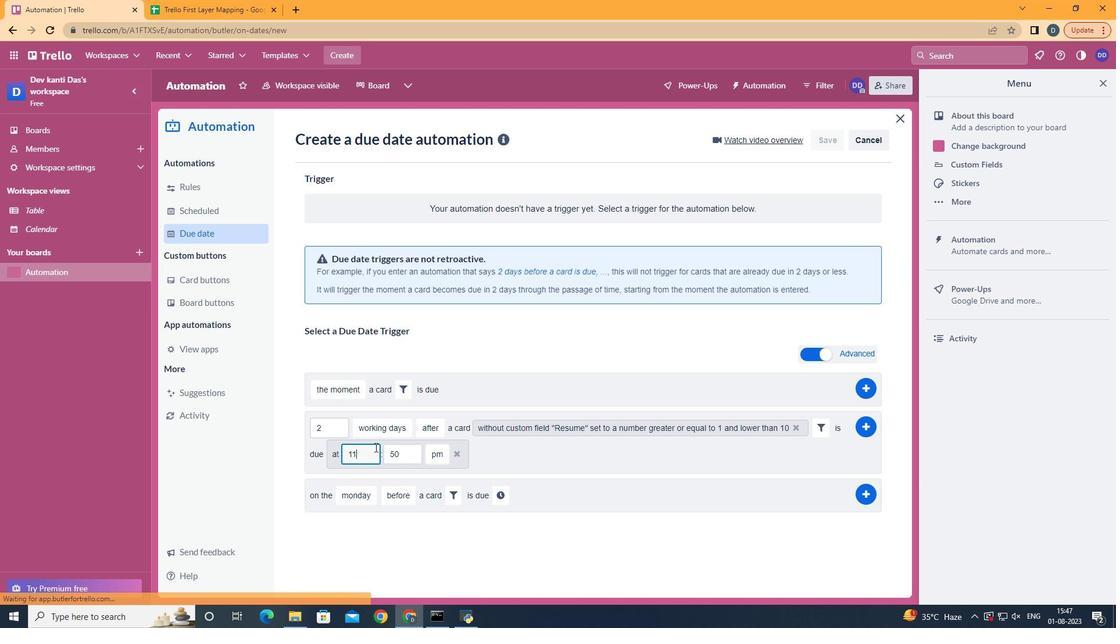 
Action: Mouse moved to (404, 454)
Screenshot: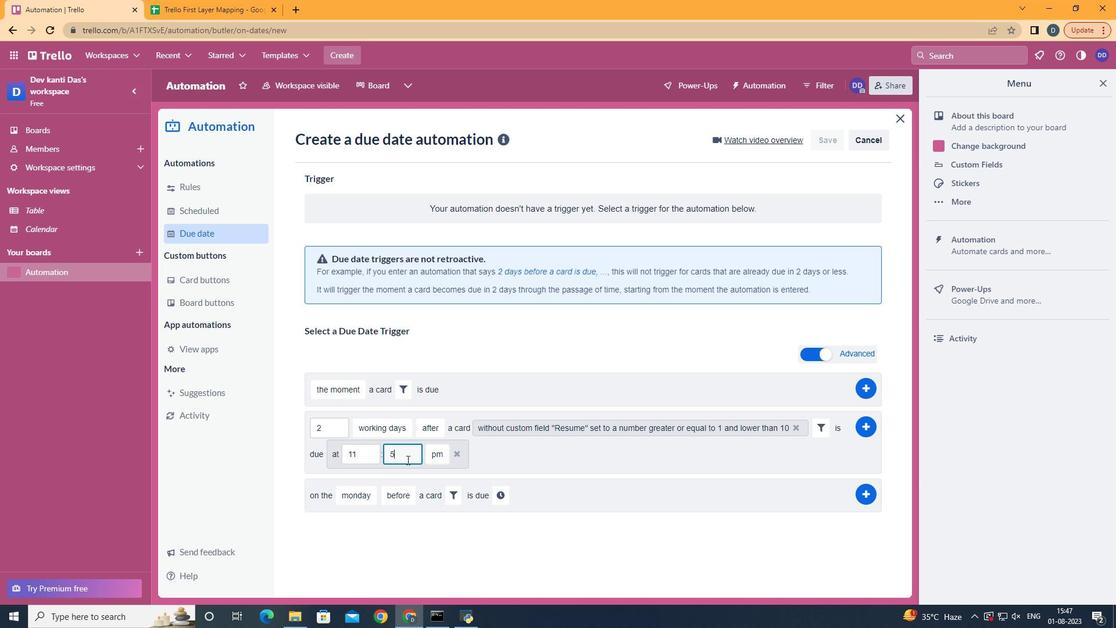 
Action: Mouse pressed left at (404, 454)
Screenshot: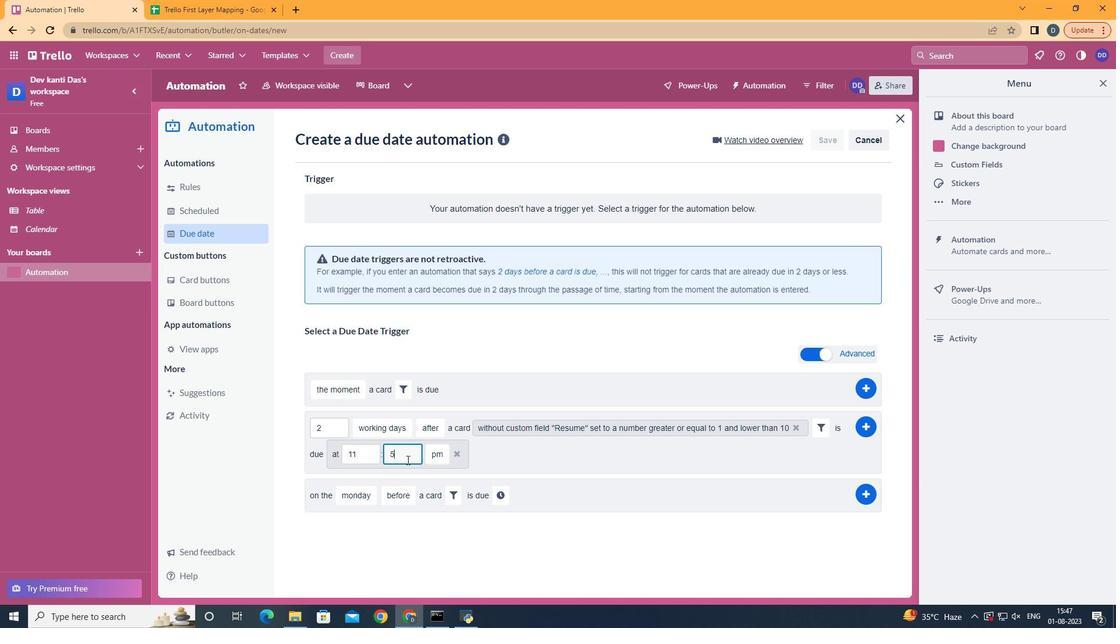 
Action: Key pressed <Key.backspace>
Screenshot: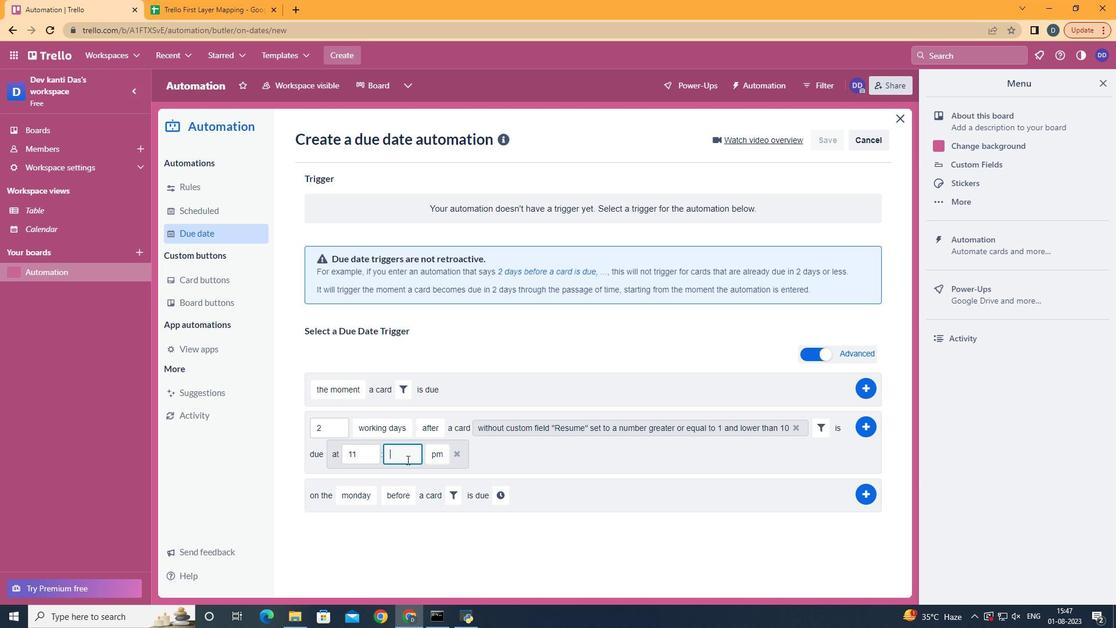 
Action: Mouse moved to (403, 456)
Screenshot: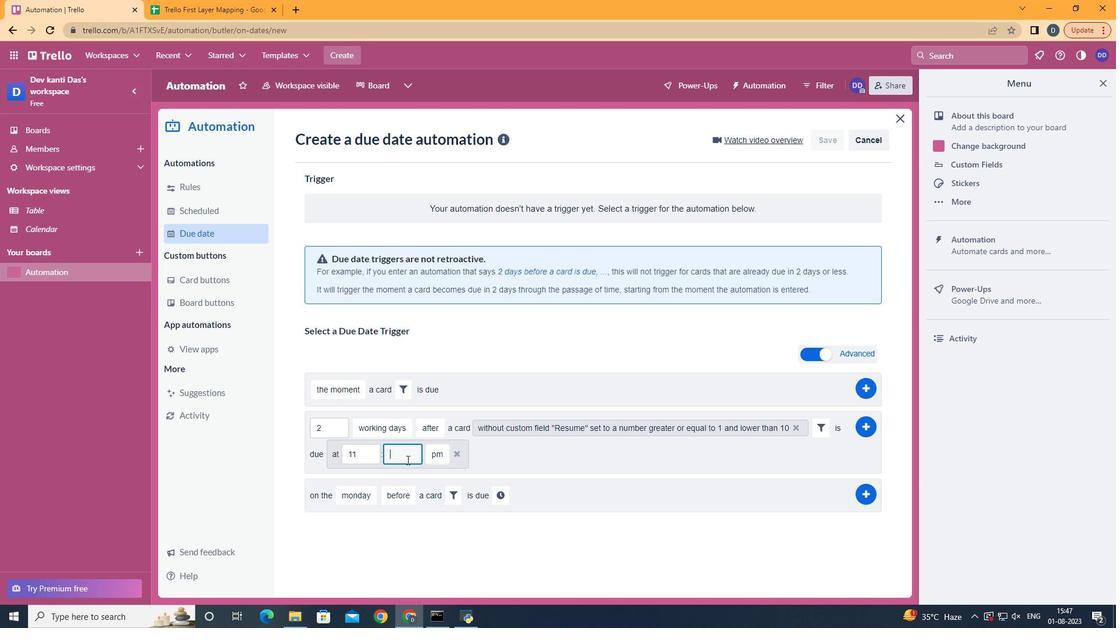 
Action: Key pressed <Key.backspace>00
Screenshot: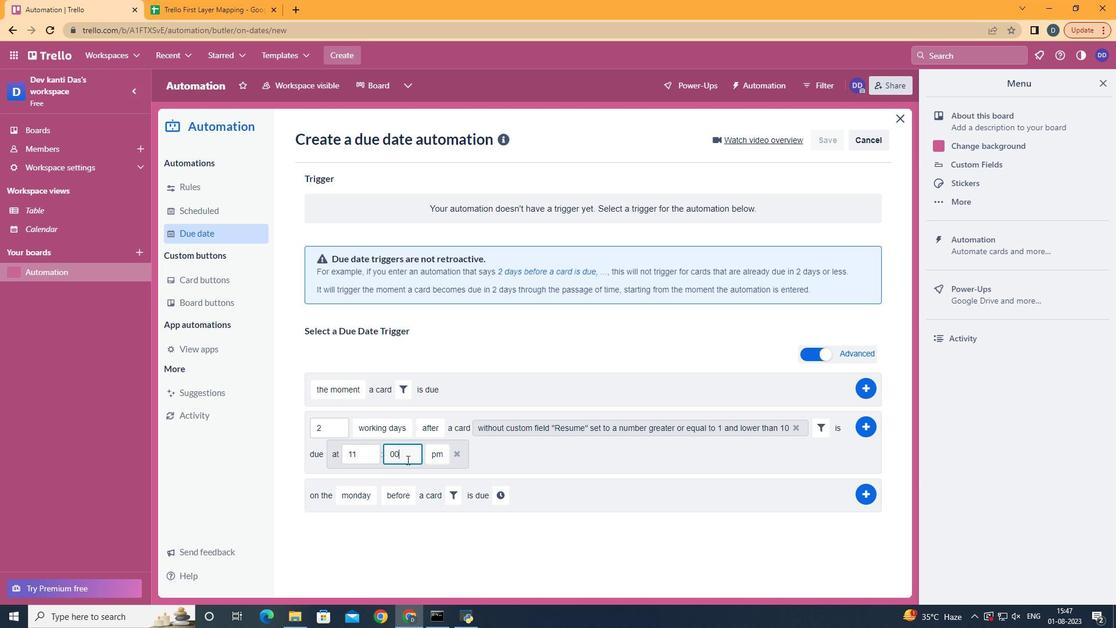 
Action: Mouse moved to (440, 466)
Screenshot: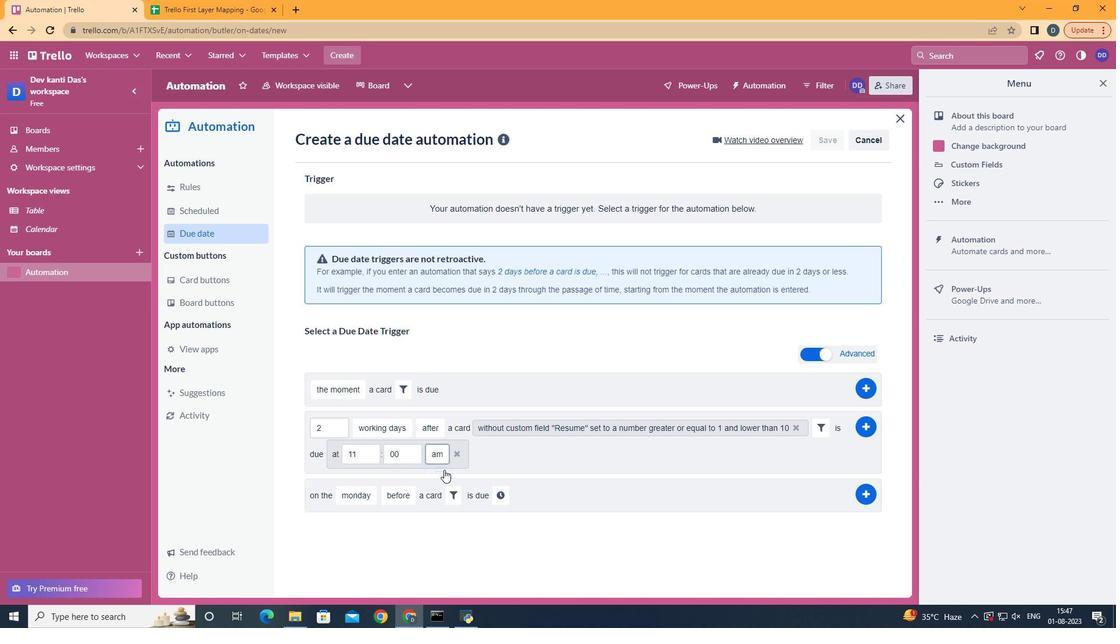
Action: Mouse pressed left at (440, 466)
Screenshot: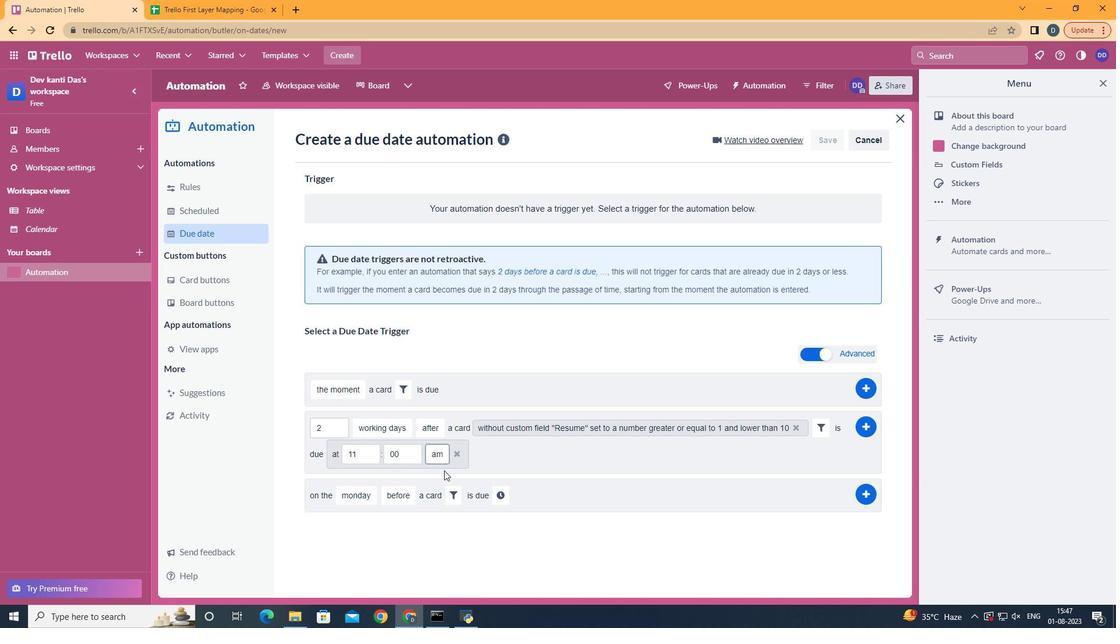 
Action: Mouse moved to (870, 427)
Screenshot: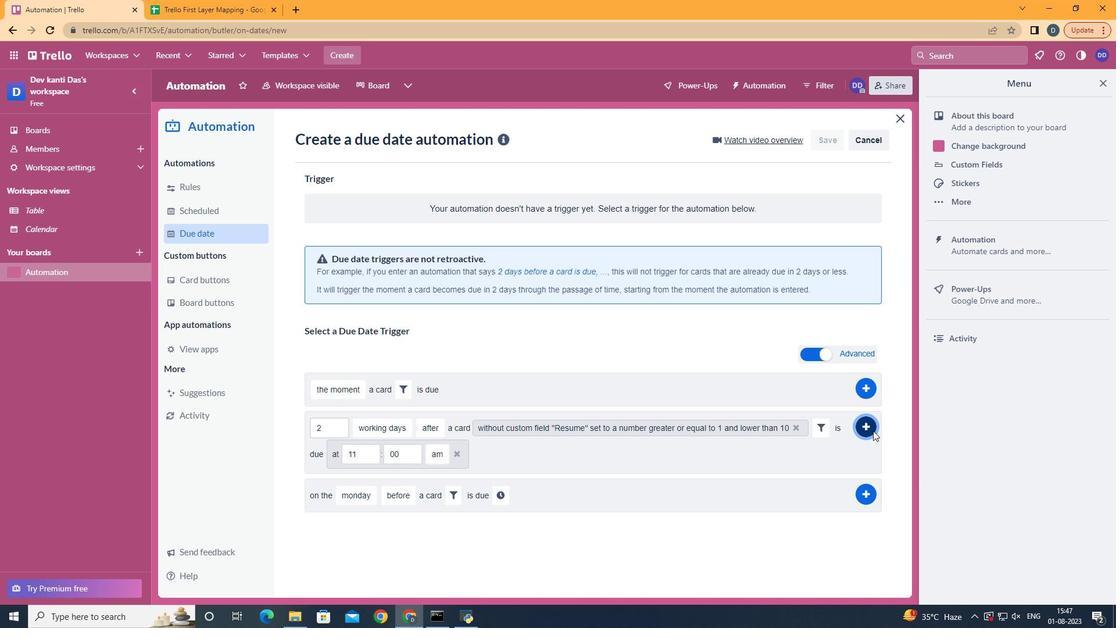 
Action: Mouse pressed left at (870, 427)
Screenshot: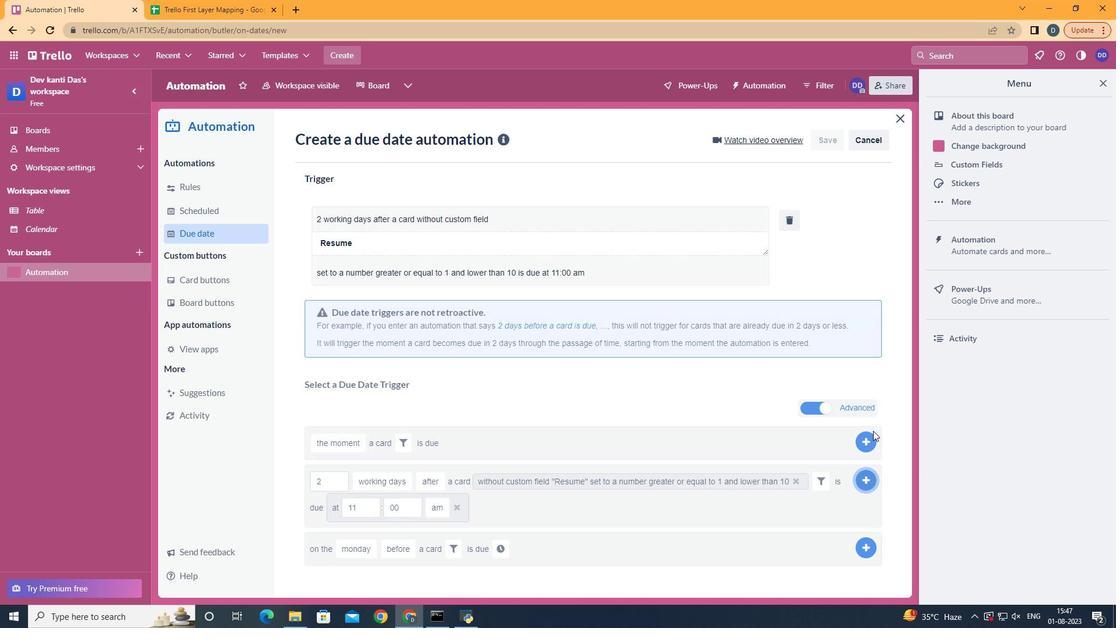
Action: Mouse moved to (602, 239)
Screenshot: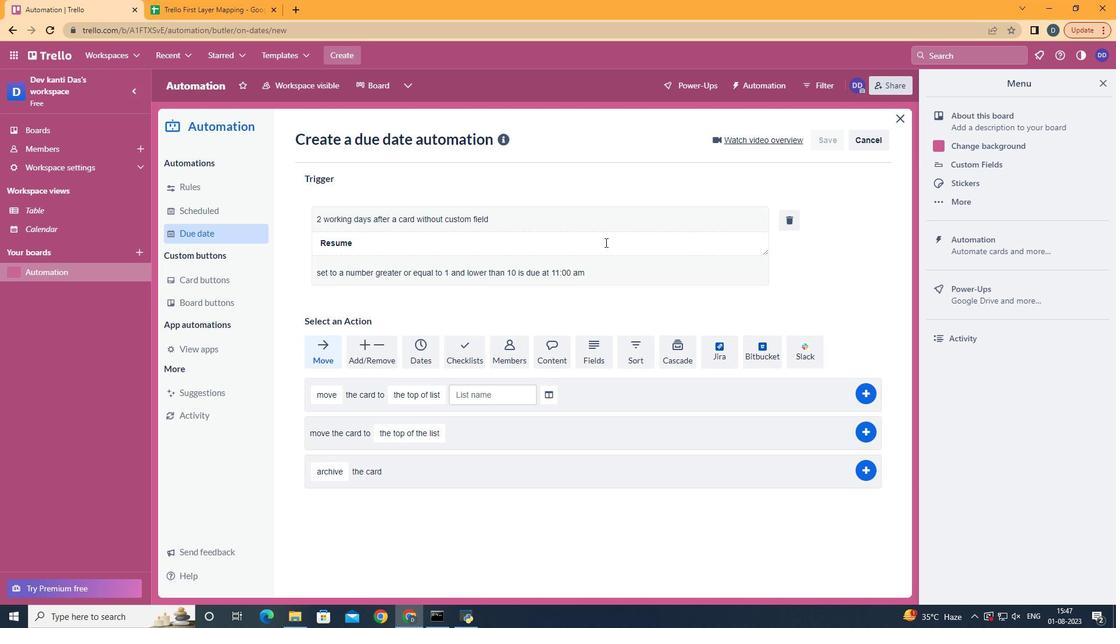 
